 Task: Update saved search with the price reduced in the last 30 days.
Action: Mouse moved to (1032, 154)
Screenshot: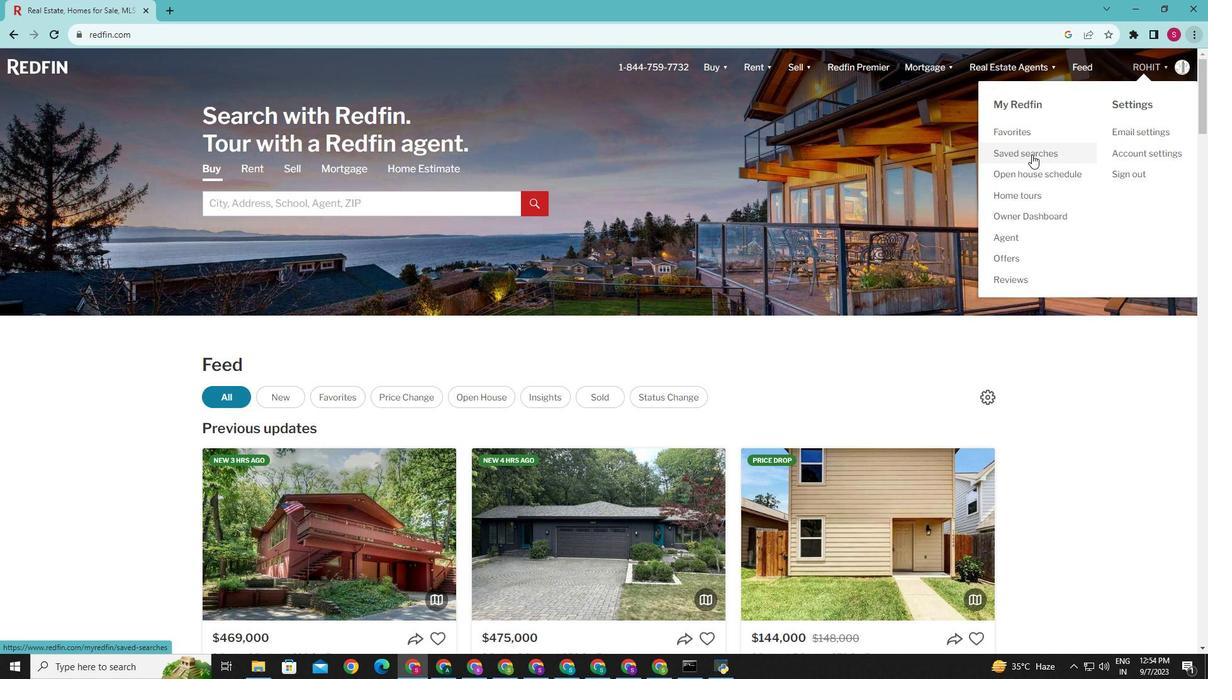 
Action: Mouse pressed left at (1032, 154)
Screenshot: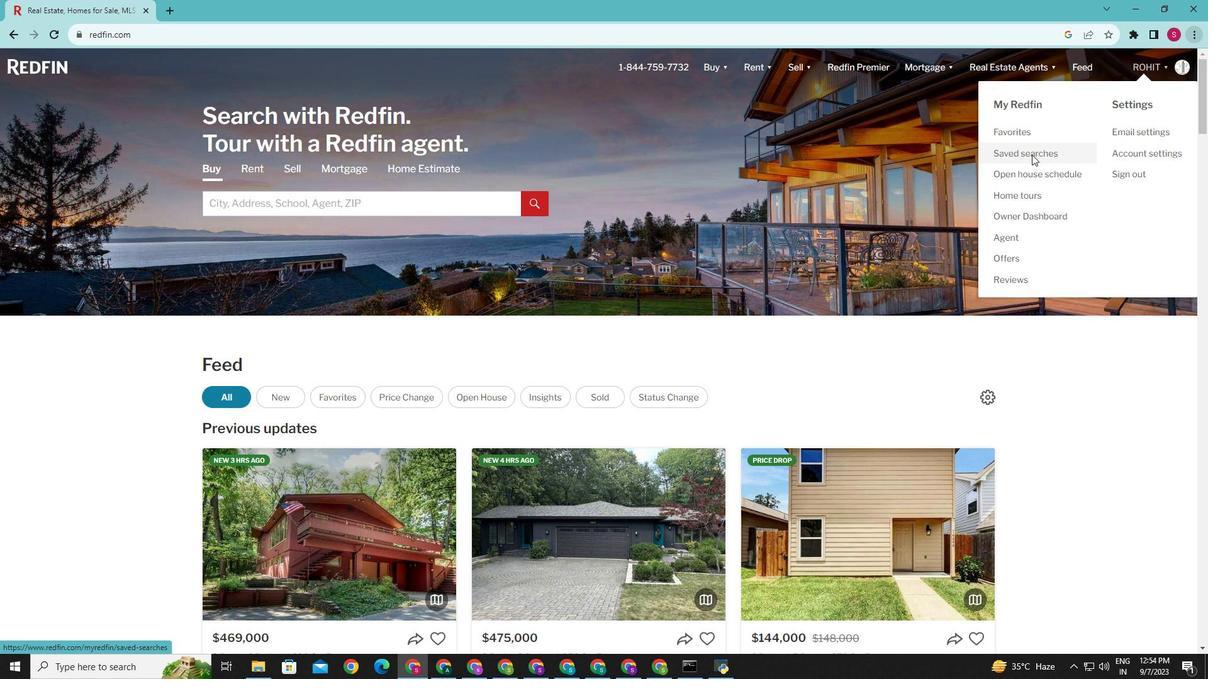 
Action: Mouse moved to (397, 304)
Screenshot: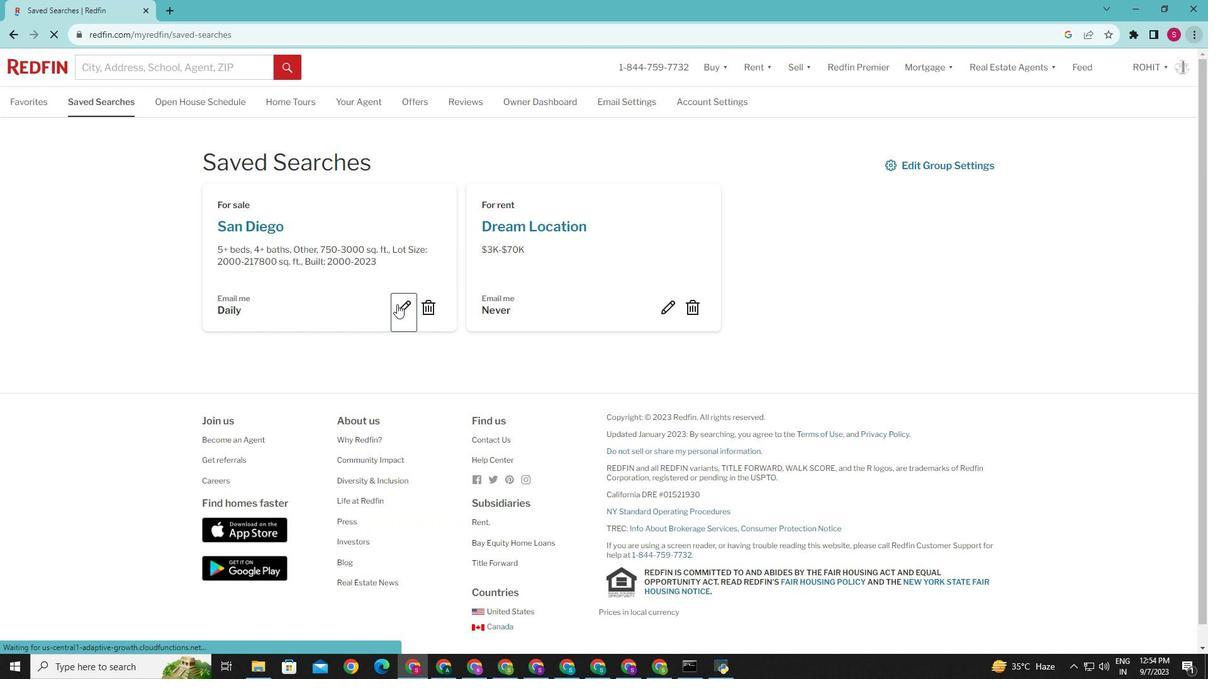 
Action: Mouse pressed left at (397, 304)
Screenshot: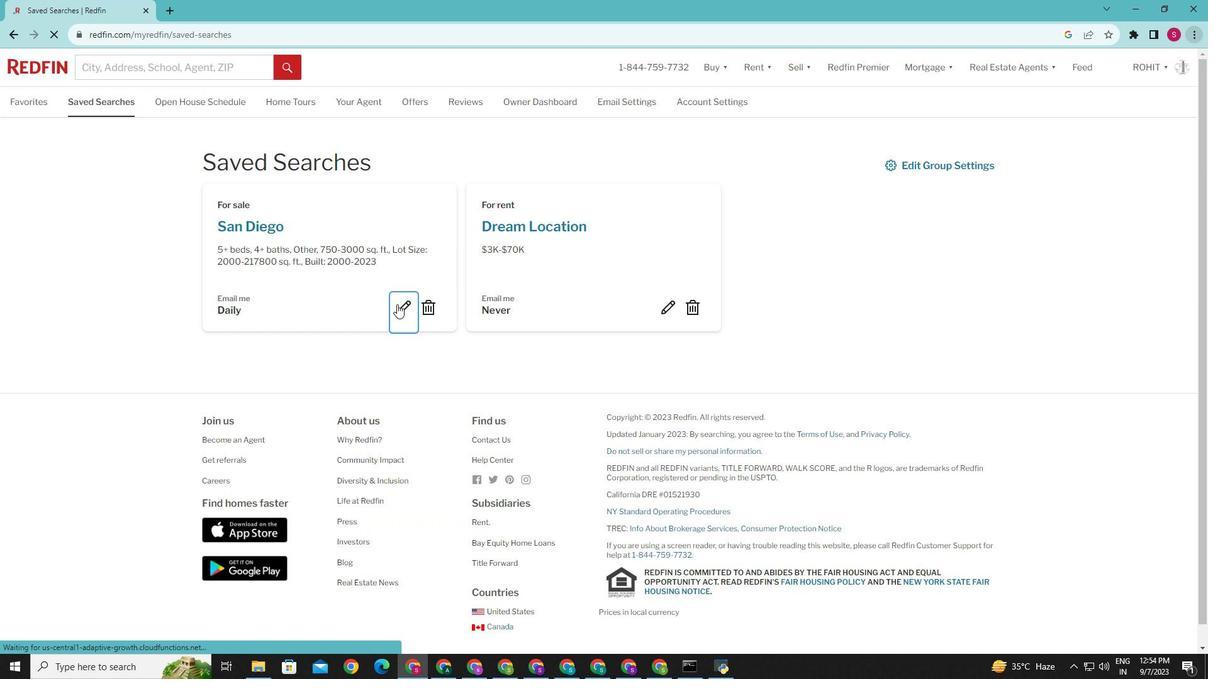 
Action: Mouse pressed left at (397, 304)
Screenshot: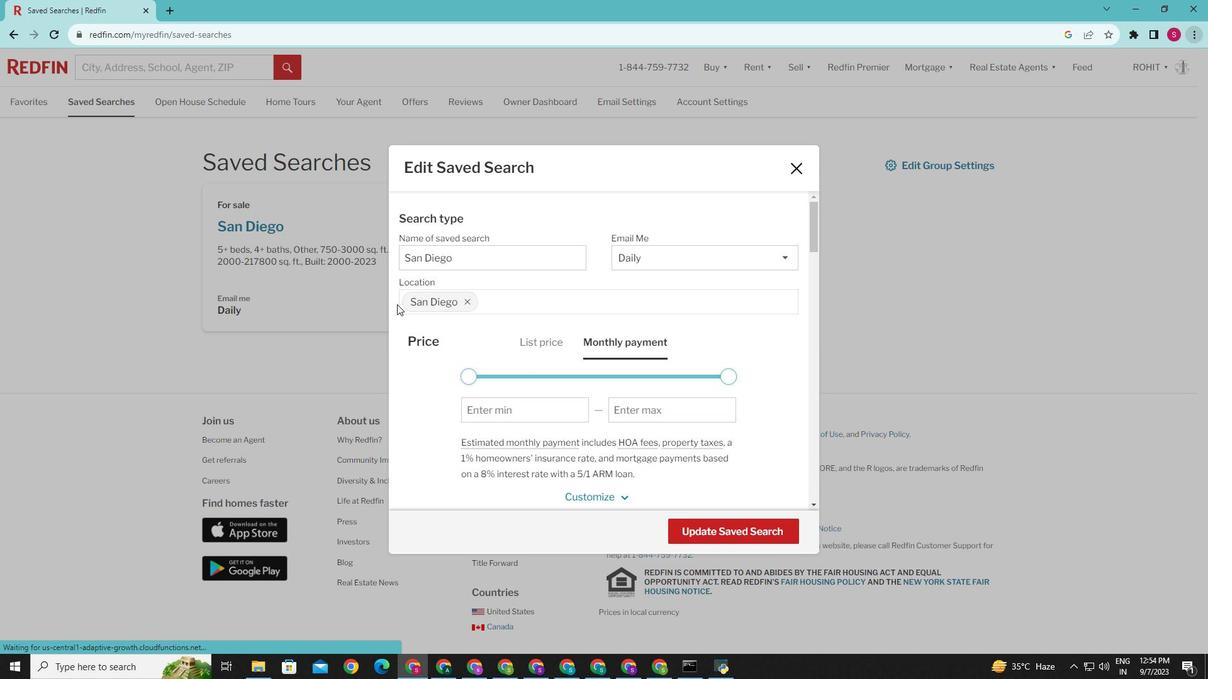 
Action: Mouse moved to (492, 345)
Screenshot: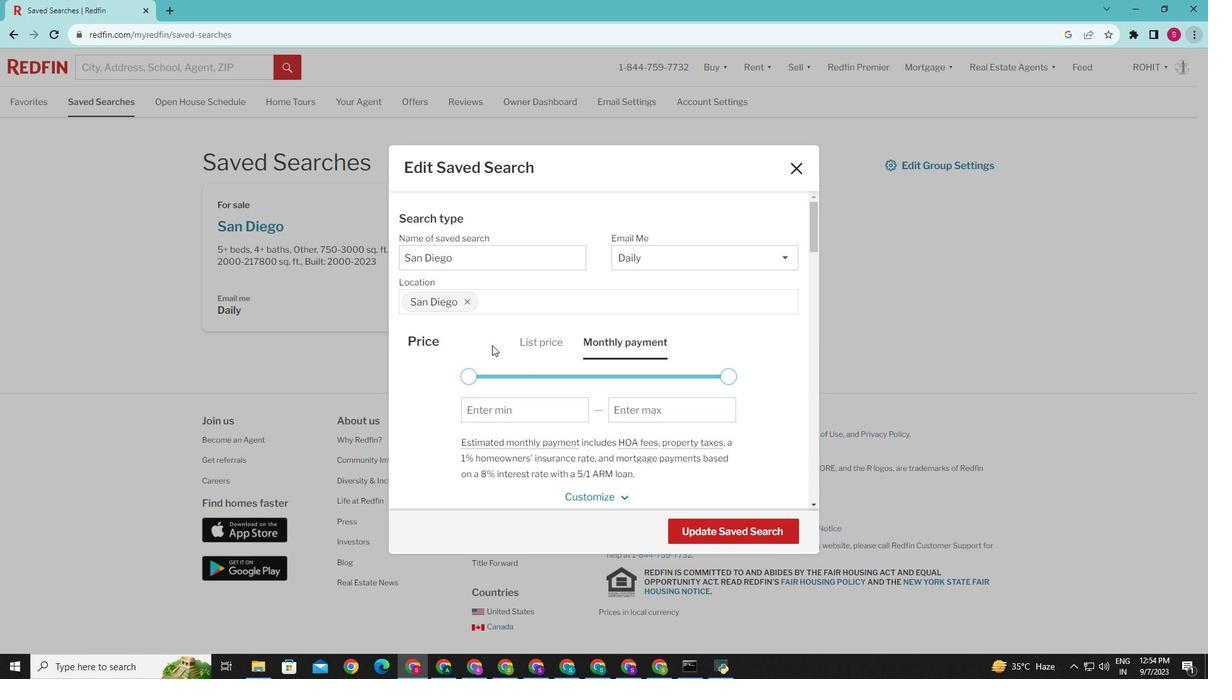 
Action: Mouse scrolled (492, 344) with delta (0, 0)
Screenshot: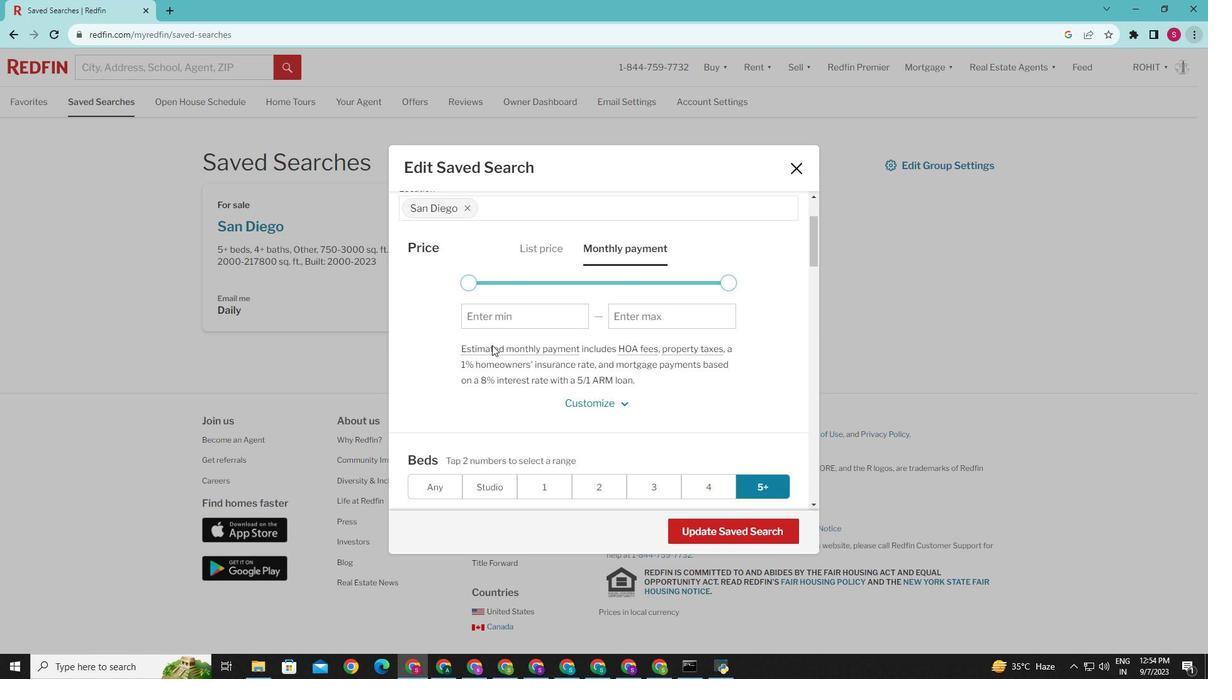 
Action: Mouse scrolled (492, 344) with delta (0, 0)
Screenshot: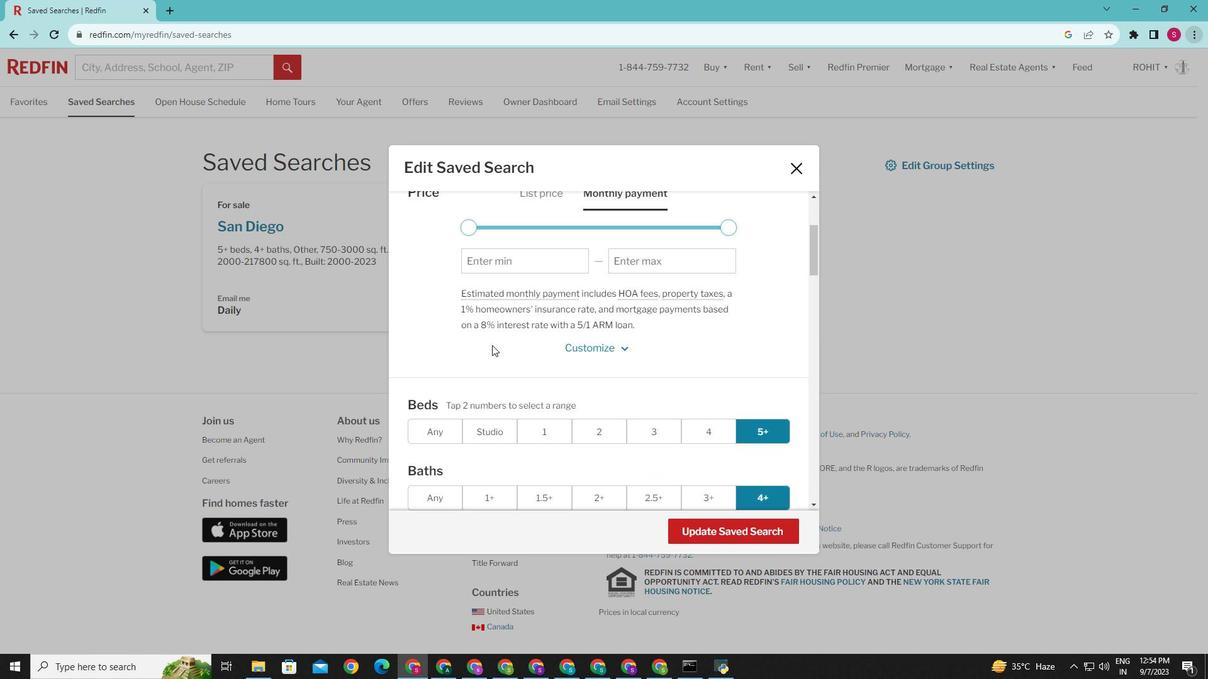 
Action: Mouse scrolled (492, 344) with delta (0, 0)
Screenshot: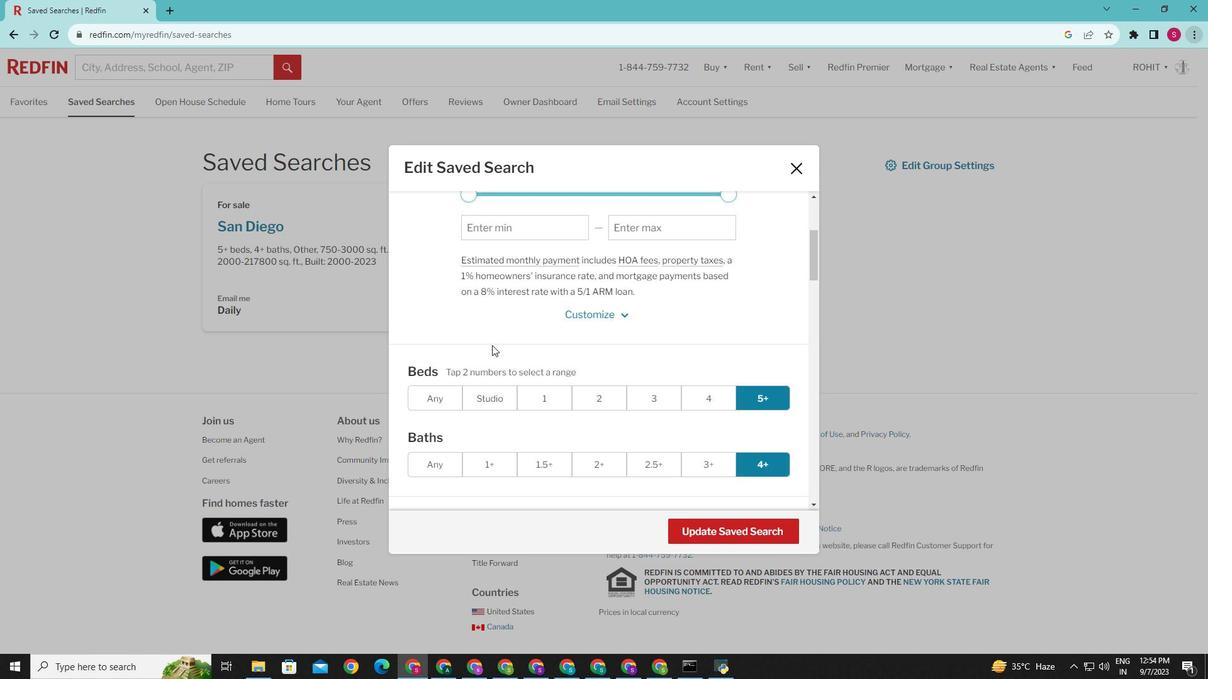 
Action: Mouse scrolled (492, 344) with delta (0, 0)
Screenshot: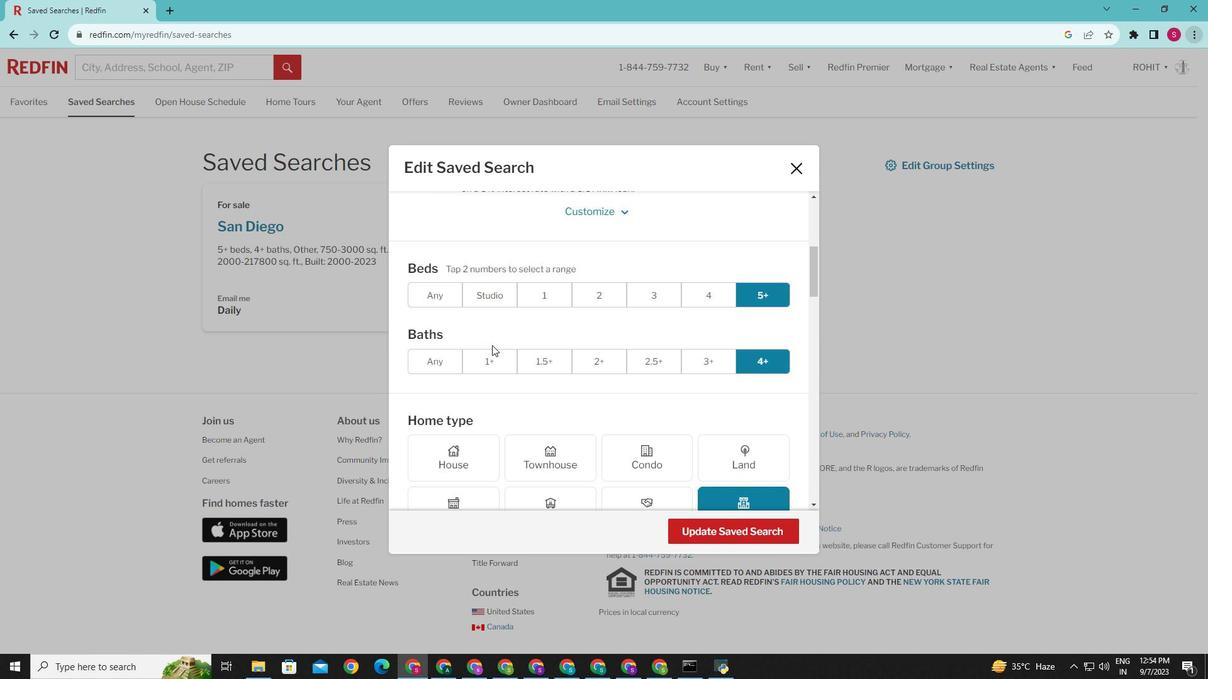 
Action: Mouse scrolled (492, 344) with delta (0, 0)
Screenshot: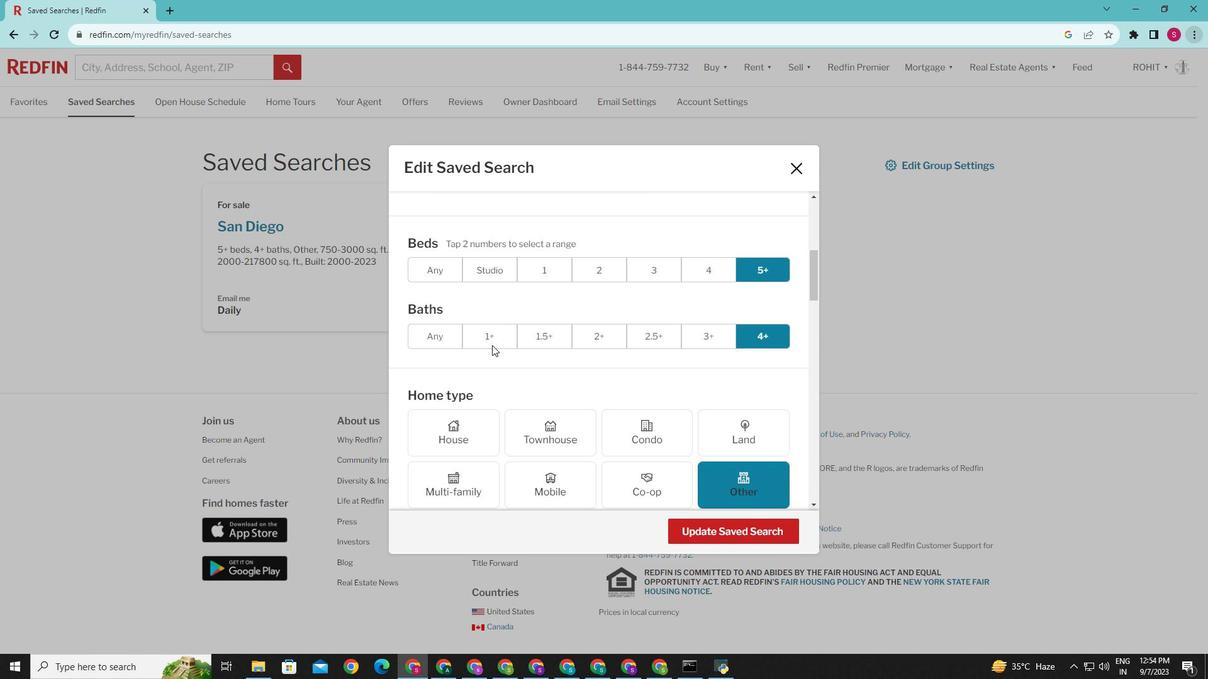 
Action: Mouse scrolled (492, 344) with delta (0, 0)
Screenshot: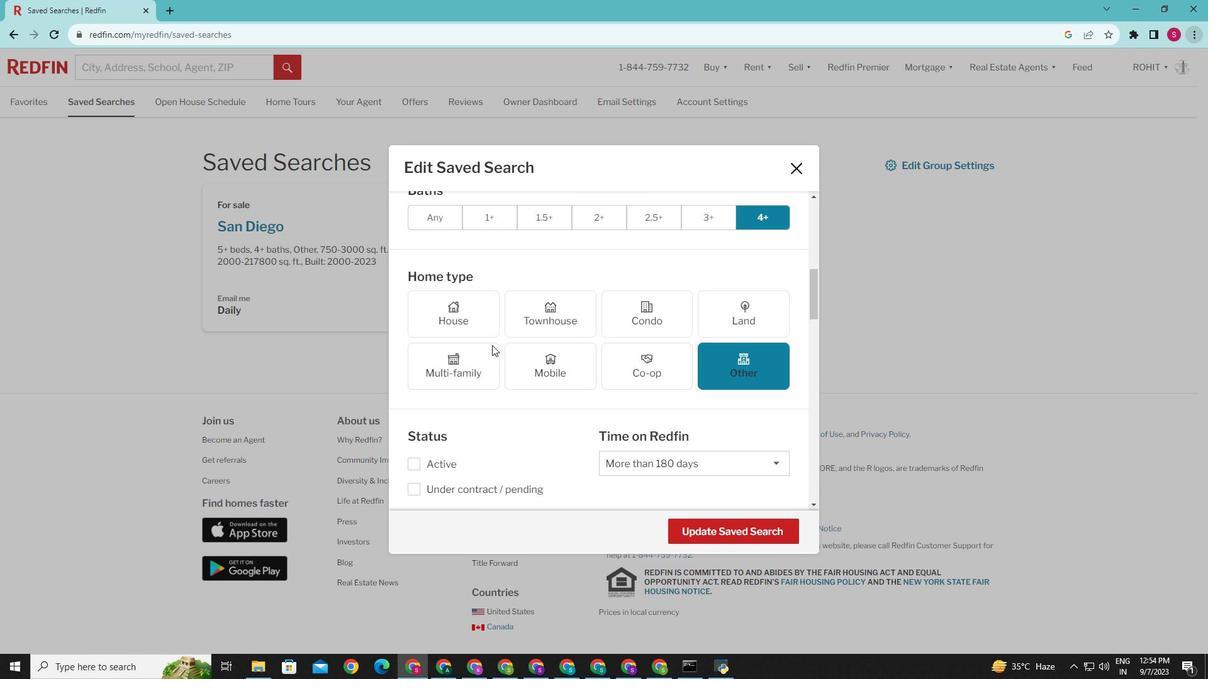 
Action: Mouse scrolled (492, 344) with delta (0, 0)
Screenshot: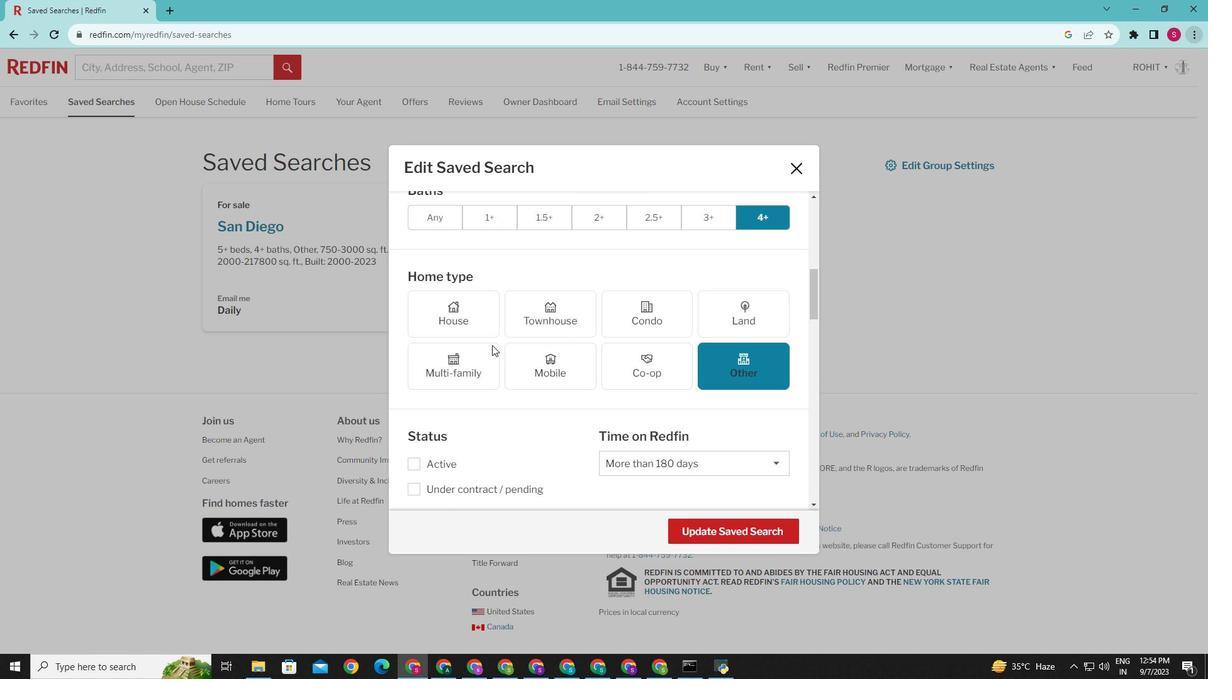 
Action: Mouse scrolled (492, 344) with delta (0, 0)
Screenshot: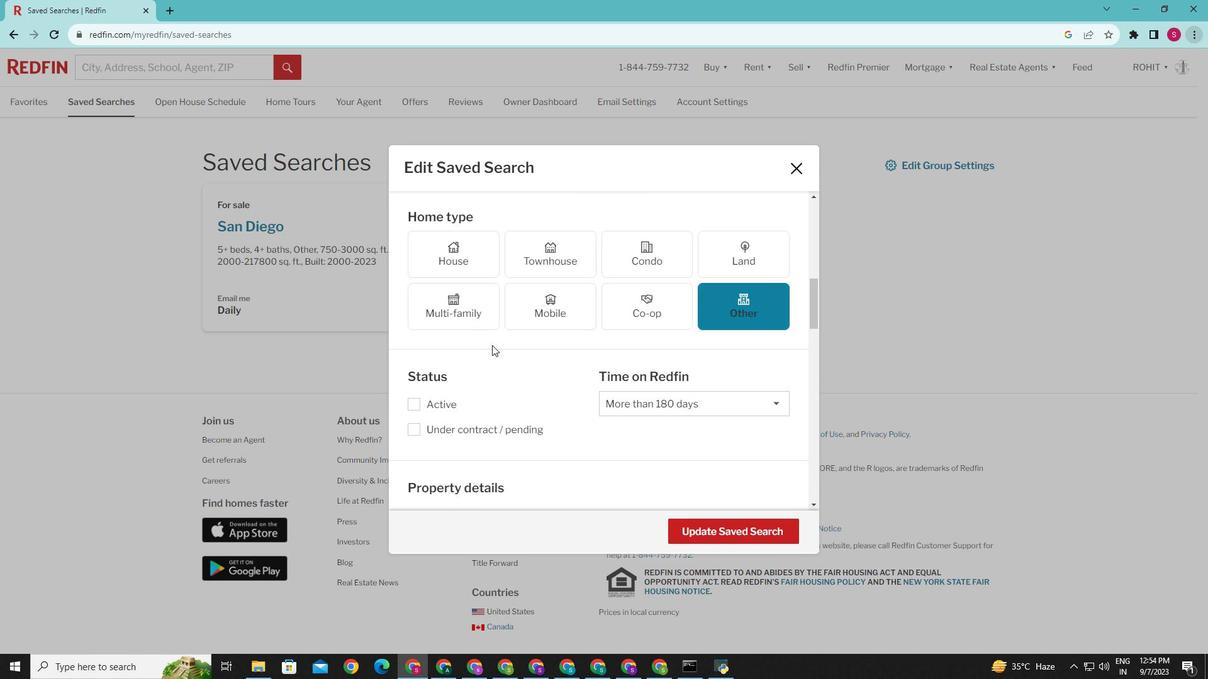 
Action: Mouse moved to (494, 345)
Screenshot: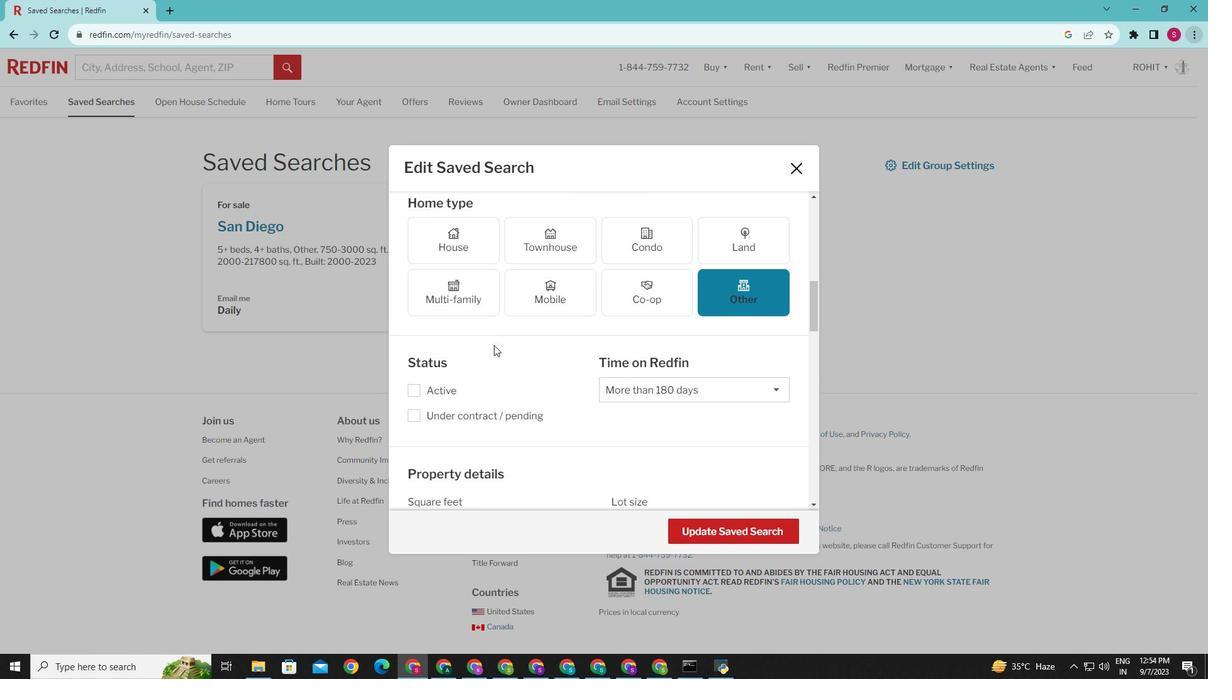 
Action: Mouse scrolled (494, 344) with delta (0, 0)
Screenshot: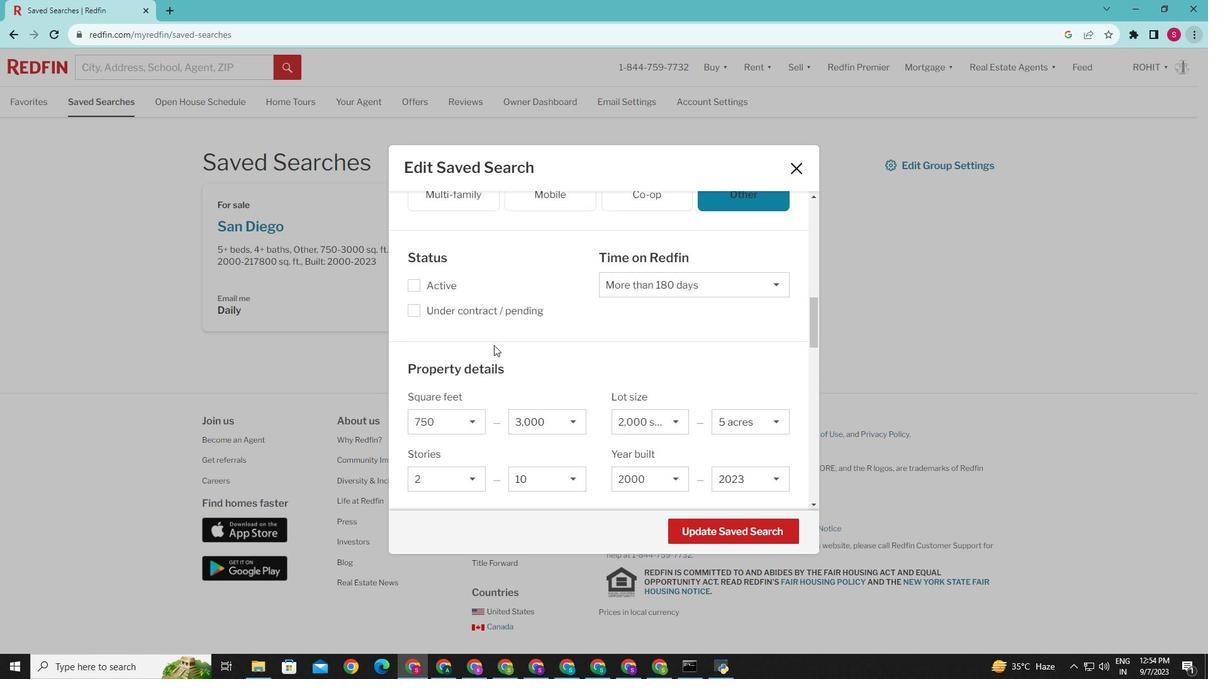 
Action: Mouse scrolled (494, 344) with delta (0, 0)
Screenshot: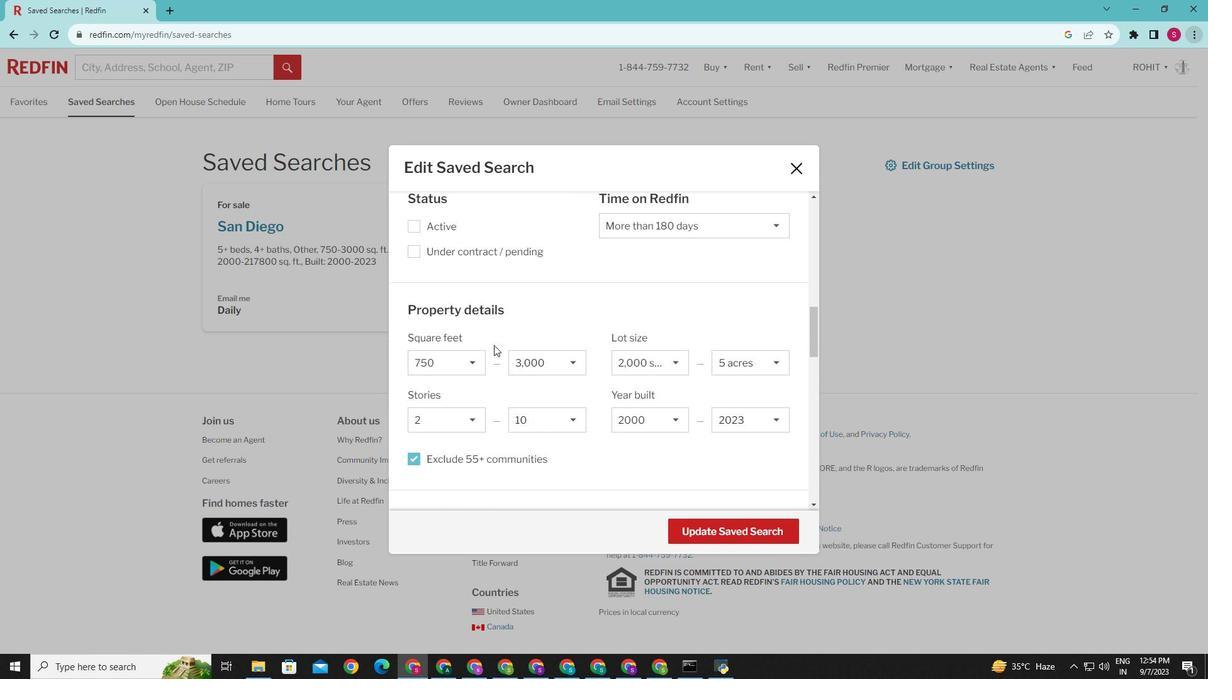 
Action: Mouse scrolled (494, 344) with delta (0, 0)
Screenshot: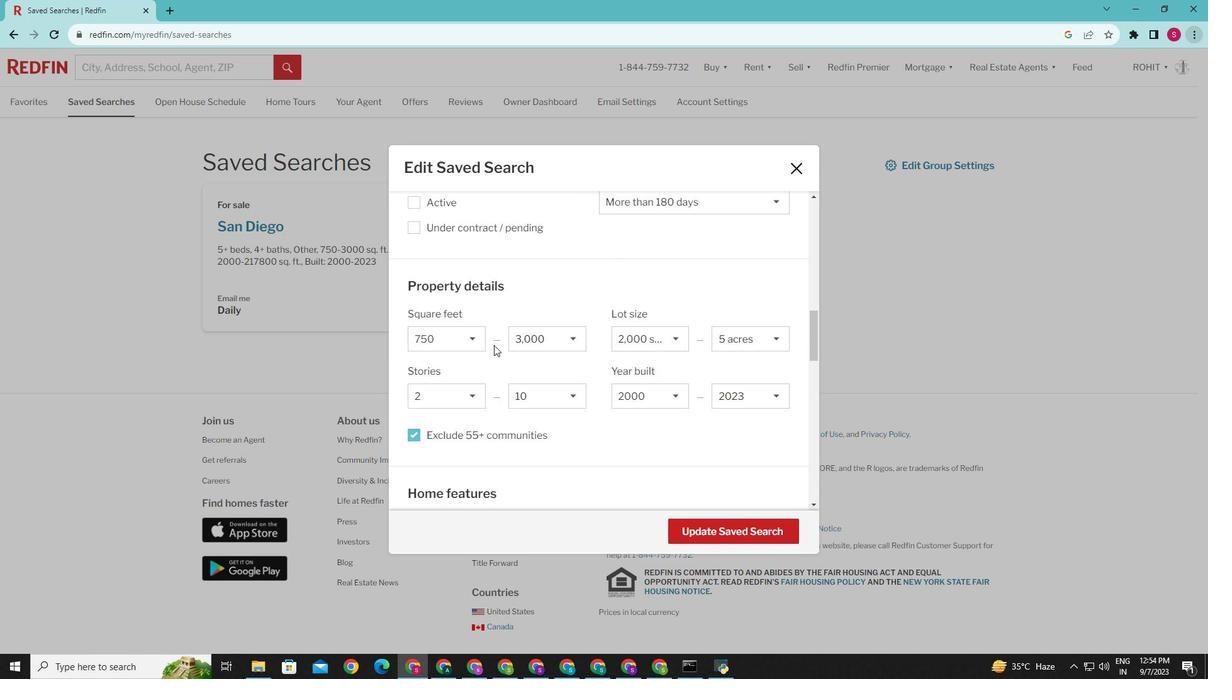
Action: Mouse moved to (490, 343)
Screenshot: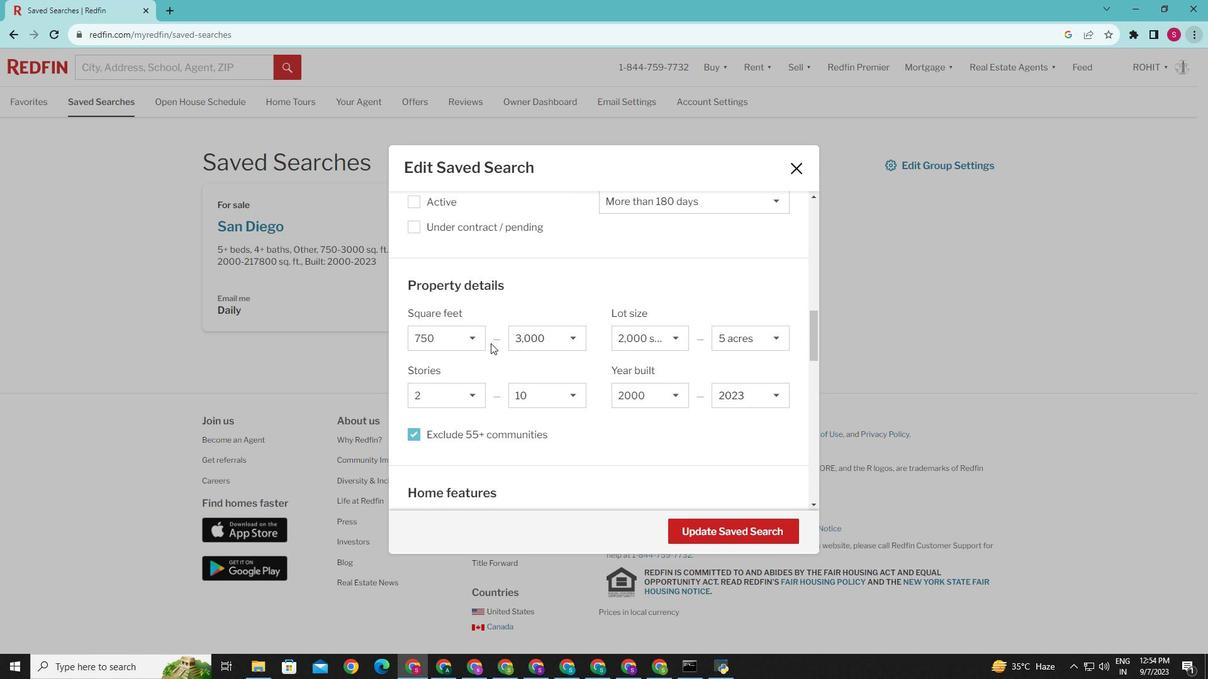 
Action: Mouse scrolled (490, 343) with delta (0, 0)
Screenshot: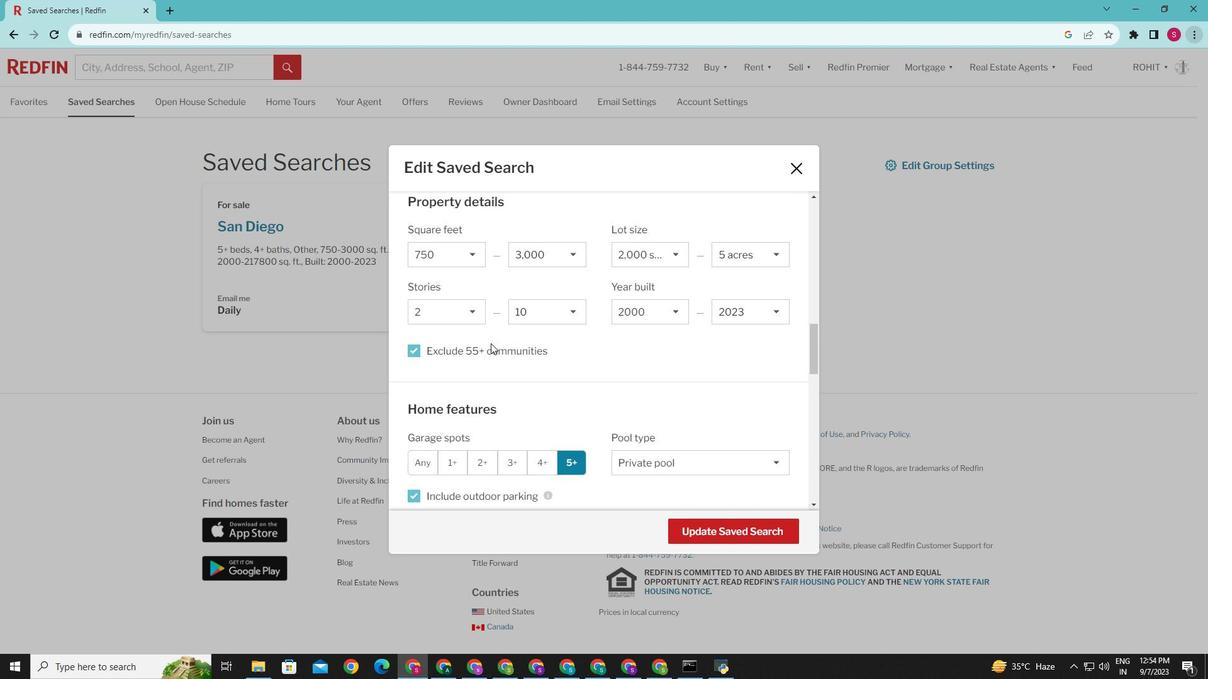 
Action: Mouse scrolled (490, 343) with delta (0, 0)
Screenshot: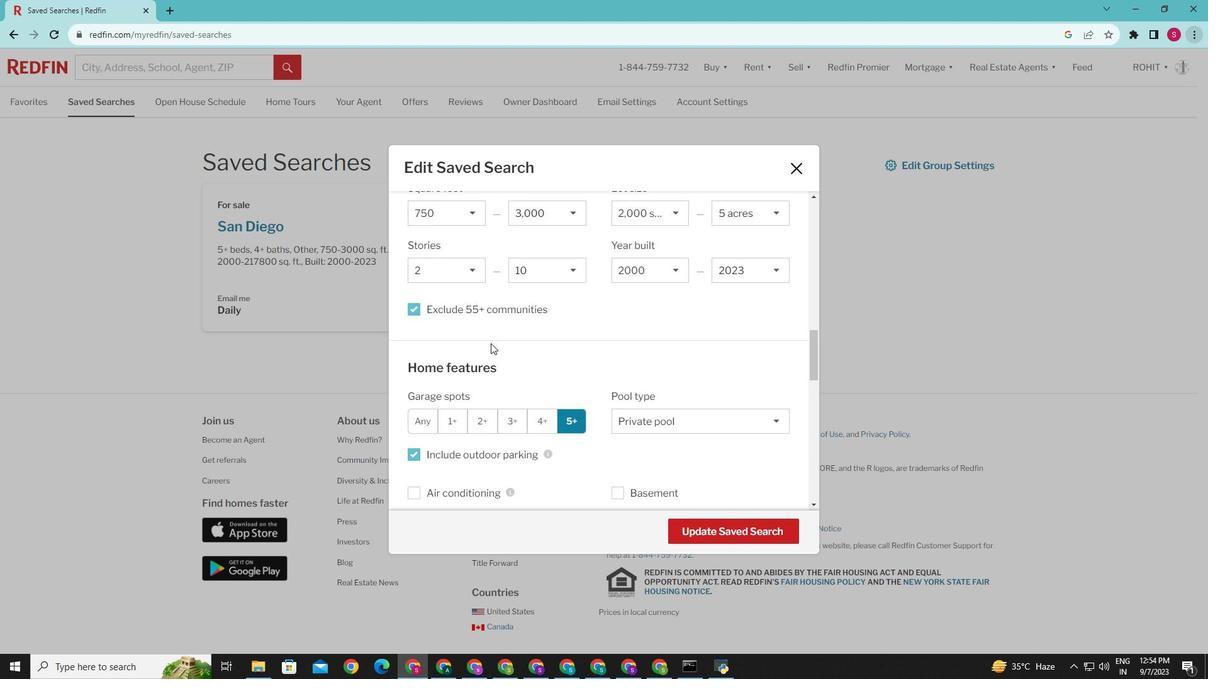 
Action: Mouse scrolled (490, 343) with delta (0, 0)
Screenshot: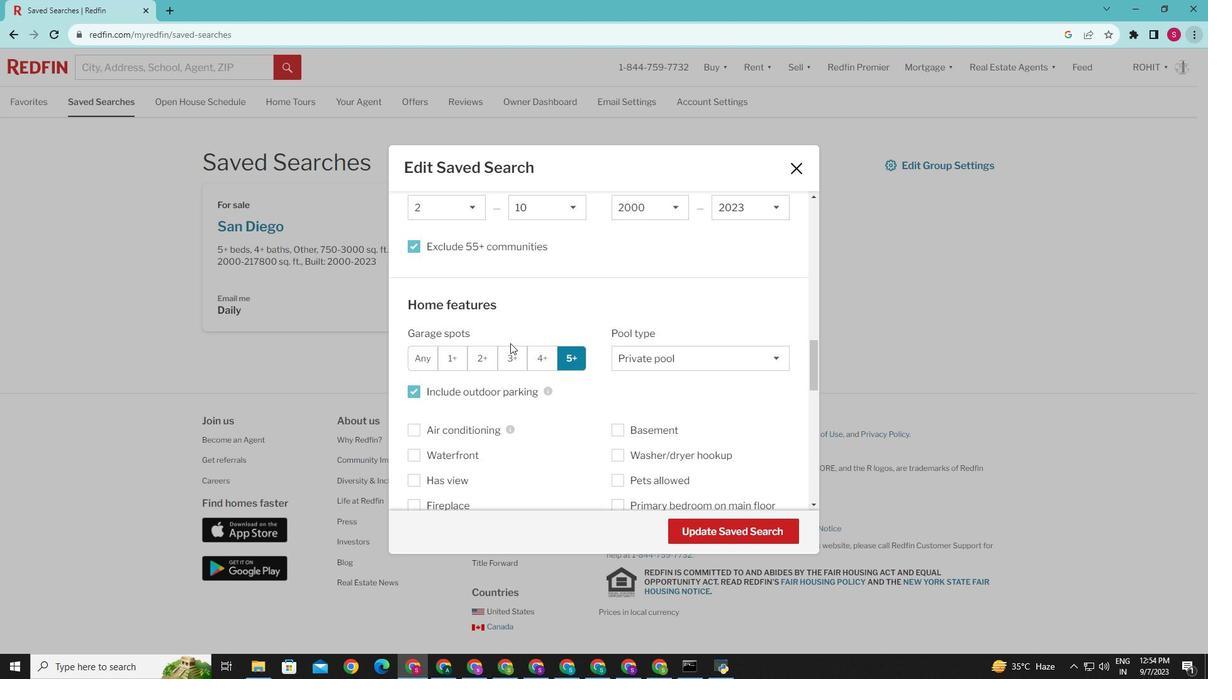 
Action: Mouse moved to (643, 374)
Screenshot: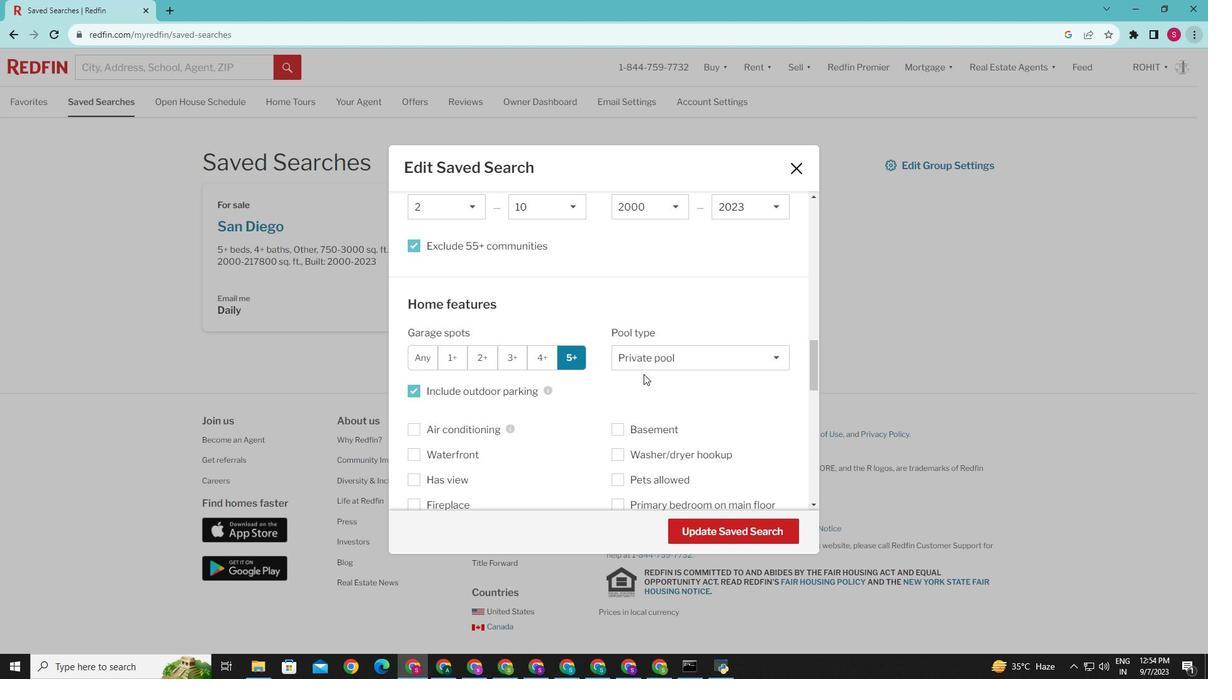 
Action: Mouse scrolled (643, 373) with delta (0, 0)
Screenshot: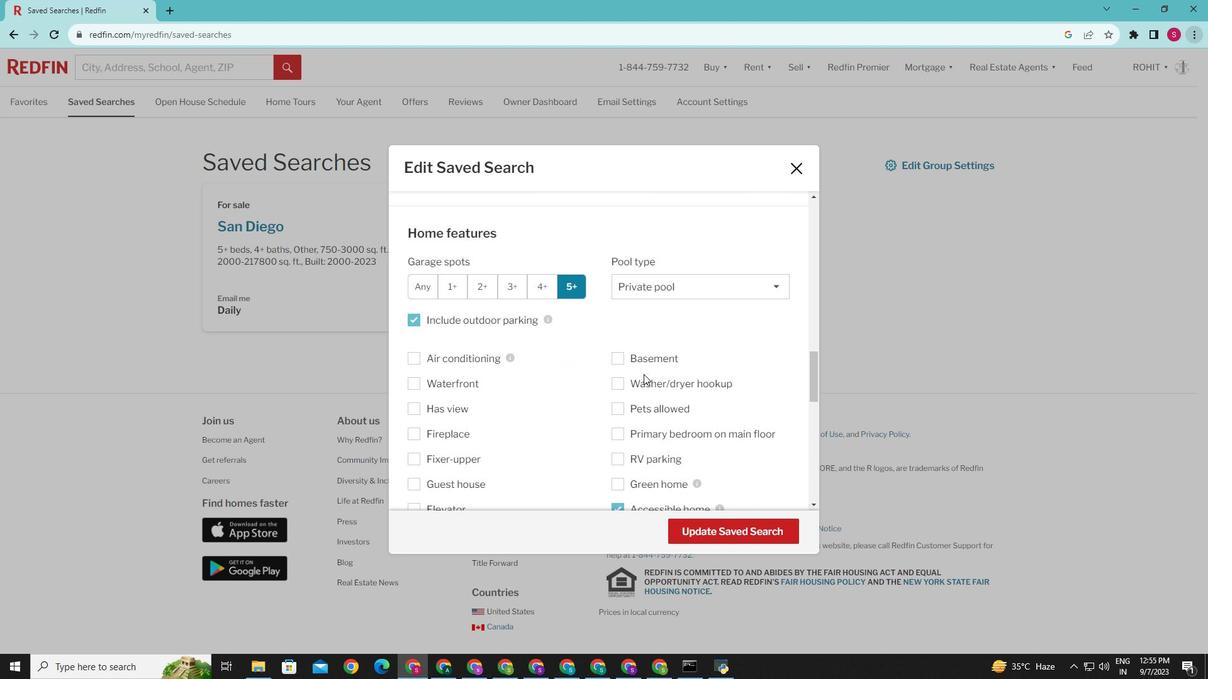 
Action: Mouse scrolled (643, 373) with delta (0, 0)
Screenshot: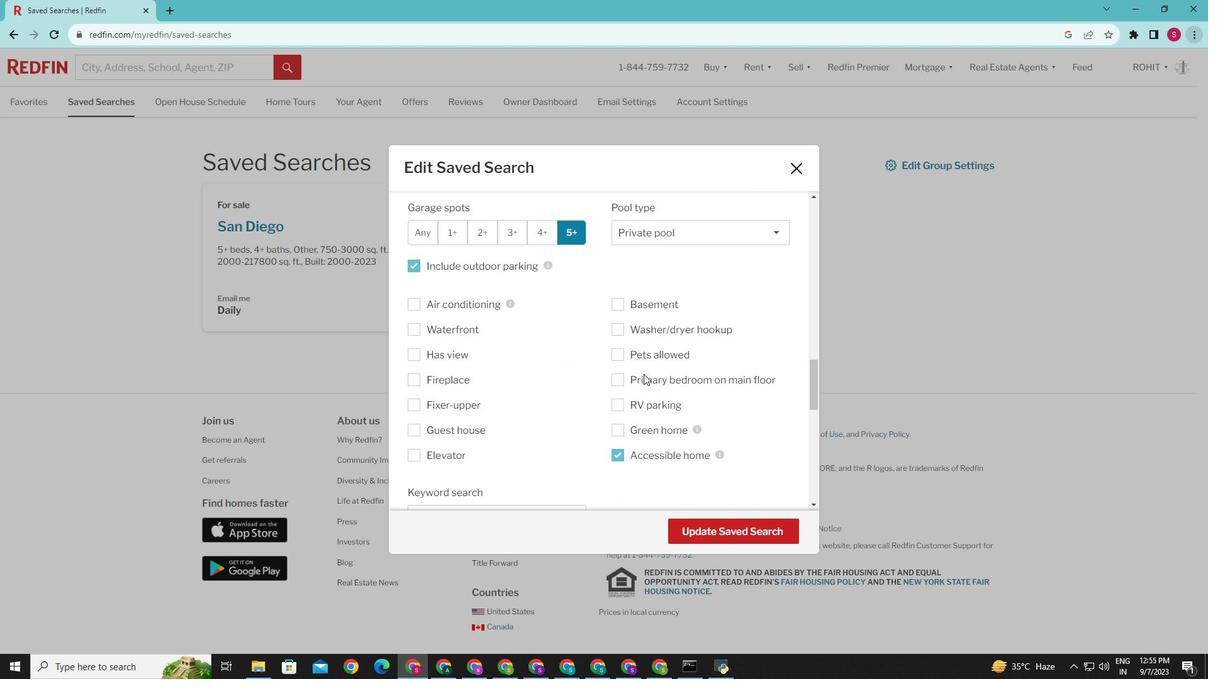 
Action: Mouse scrolled (643, 373) with delta (0, 0)
Screenshot: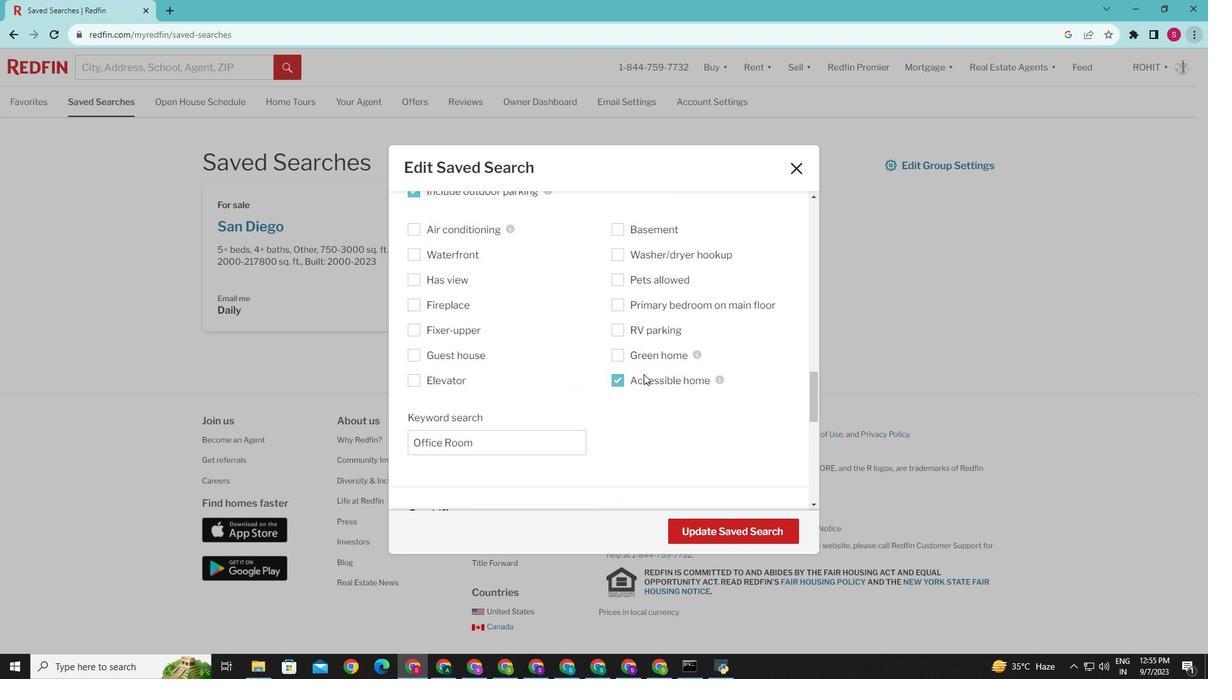 
Action: Mouse scrolled (643, 373) with delta (0, 0)
Screenshot: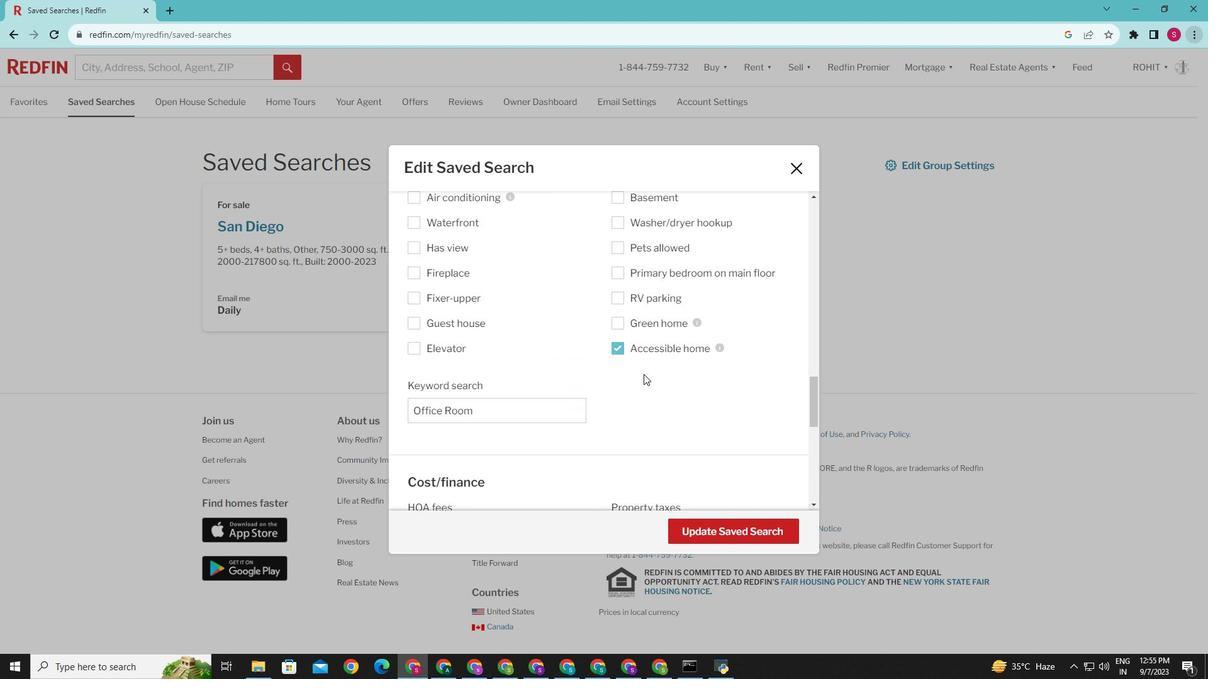 
Action: Mouse scrolled (643, 373) with delta (0, 0)
Screenshot: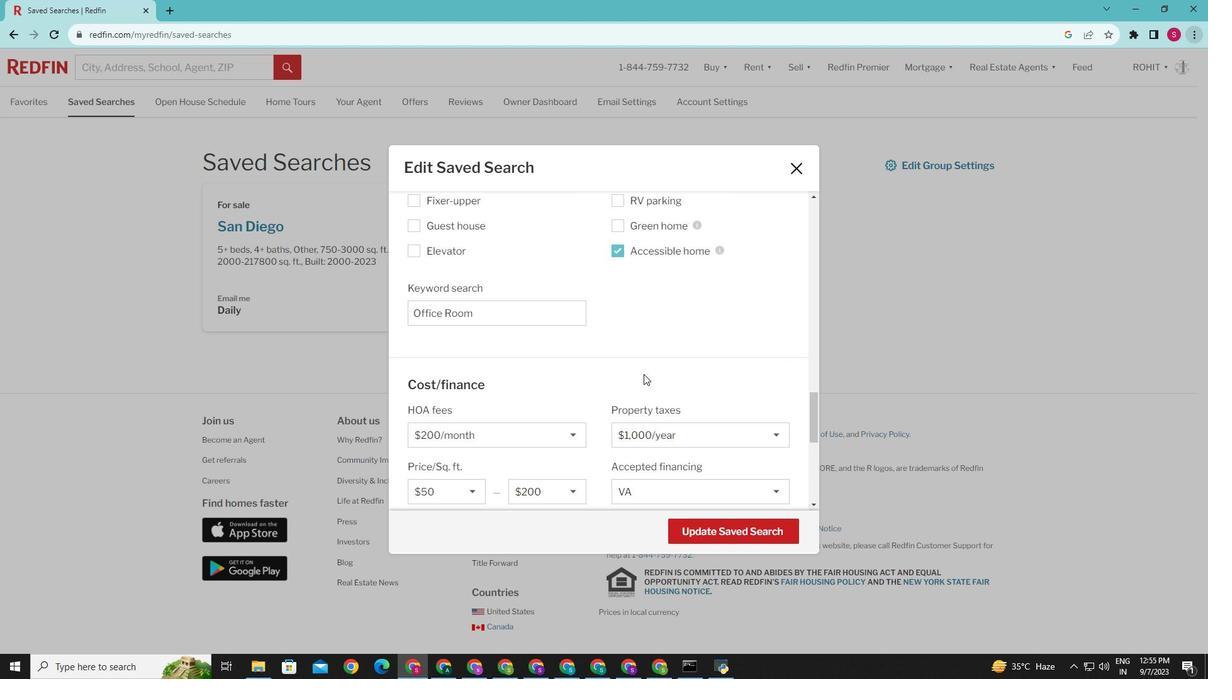 
Action: Mouse scrolled (643, 373) with delta (0, 0)
Screenshot: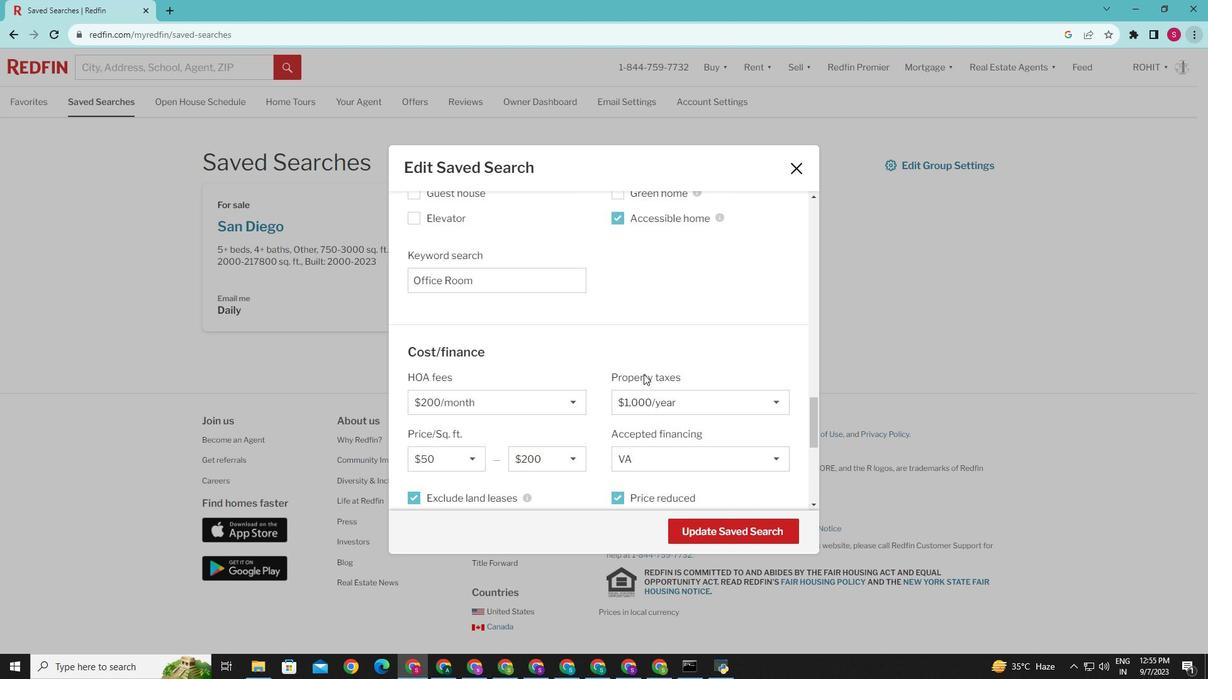 
Action: Mouse scrolled (643, 373) with delta (0, 0)
Screenshot: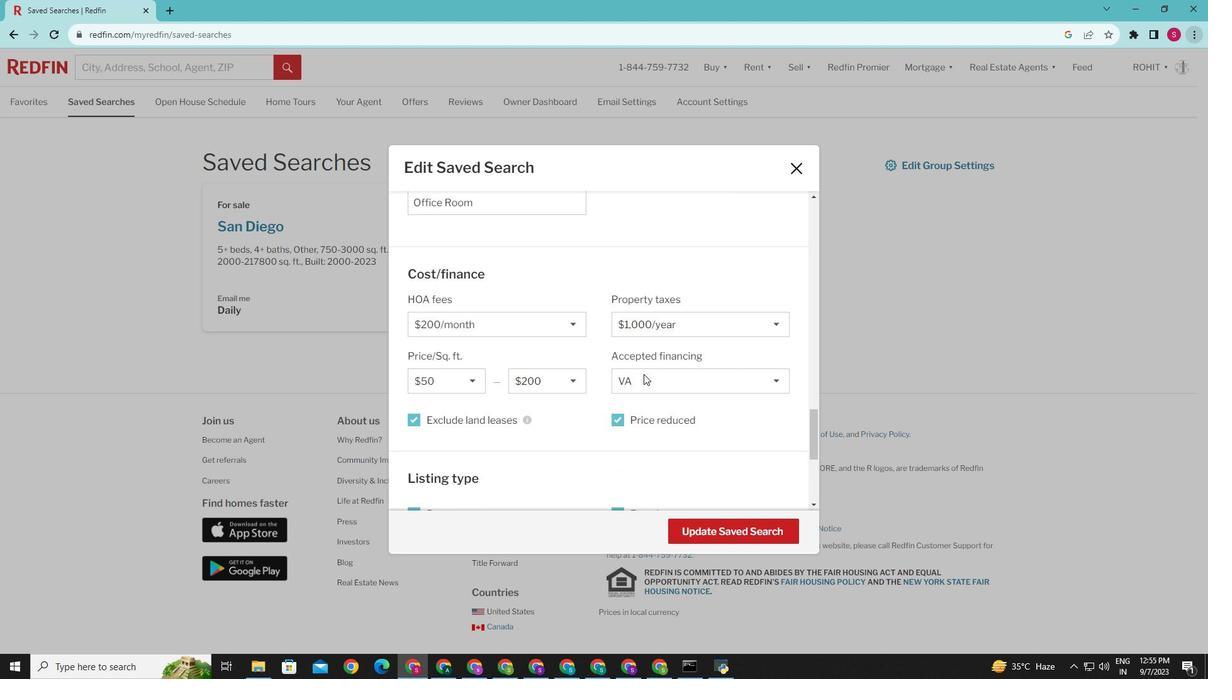 
Action: Mouse scrolled (643, 373) with delta (0, 0)
Screenshot: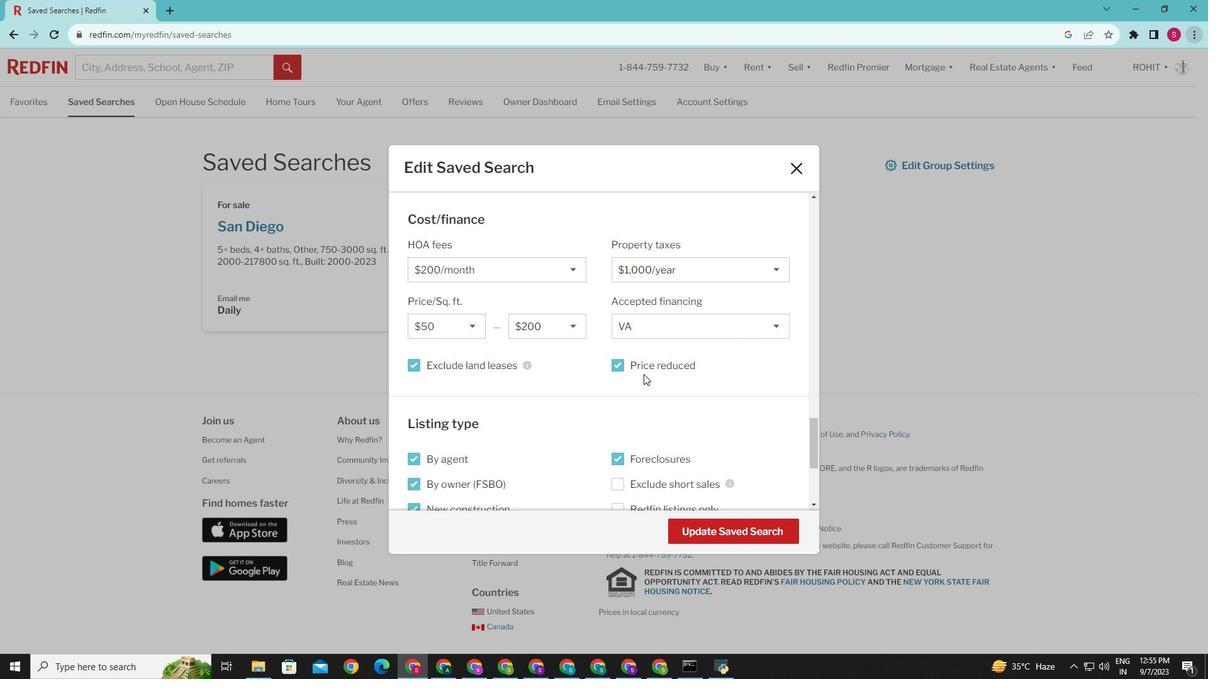 
Action: Mouse moved to (620, 361)
Screenshot: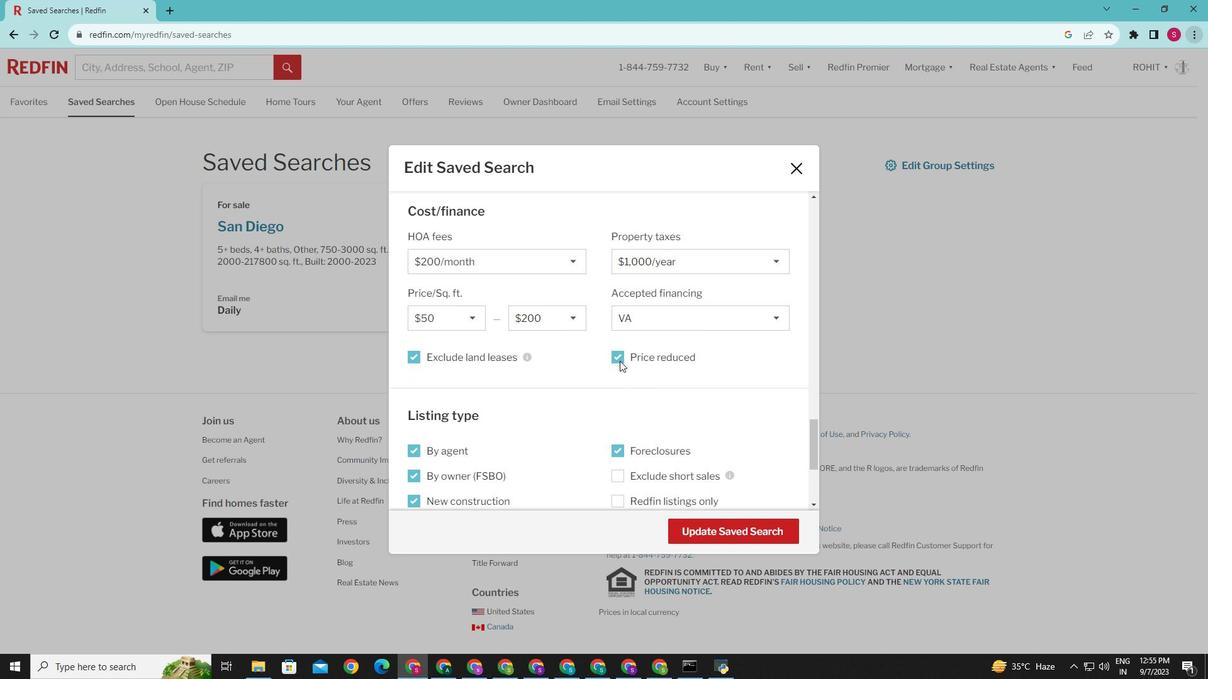 
Action: Mouse pressed left at (620, 361)
Screenshot: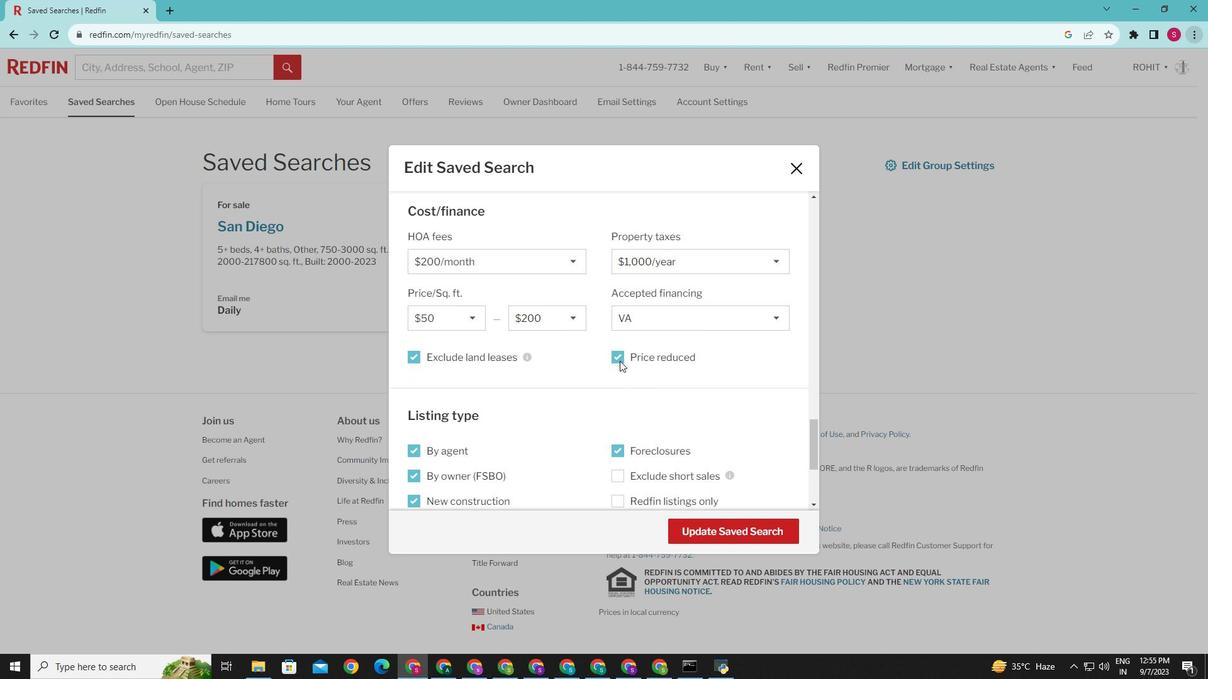 
Action: Mouse moved to (620, 360)
Screenshot: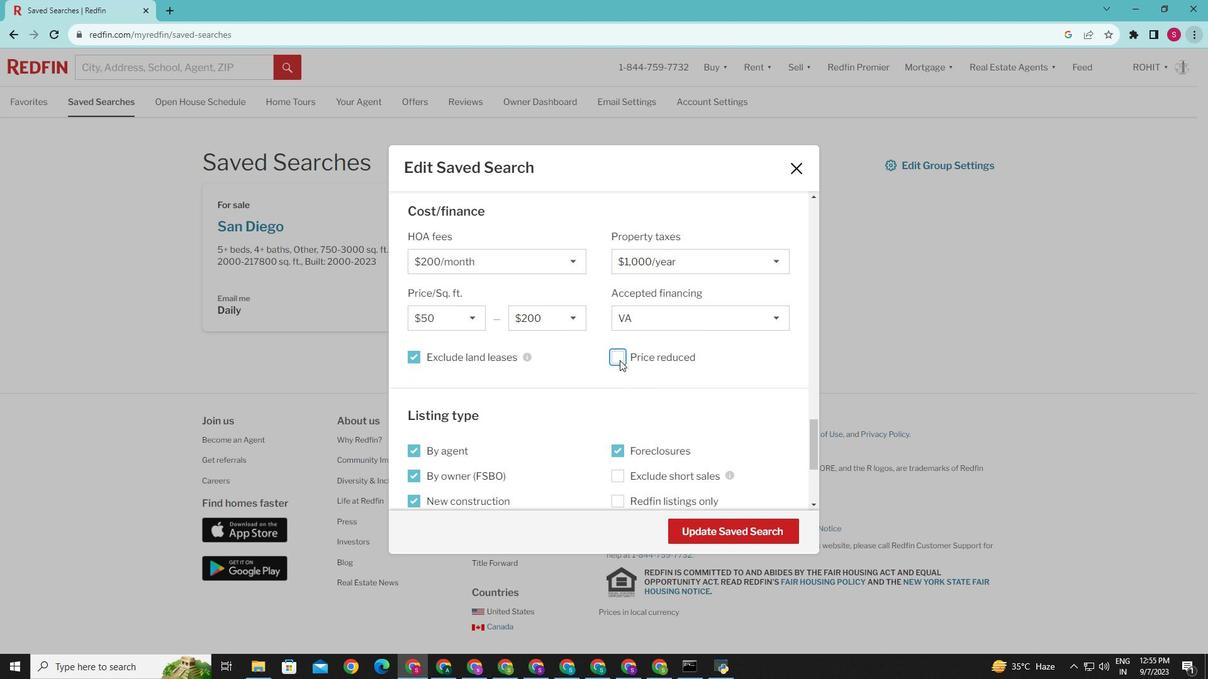 
Action: Mouse pressed left at (620, 360)
Screenshot: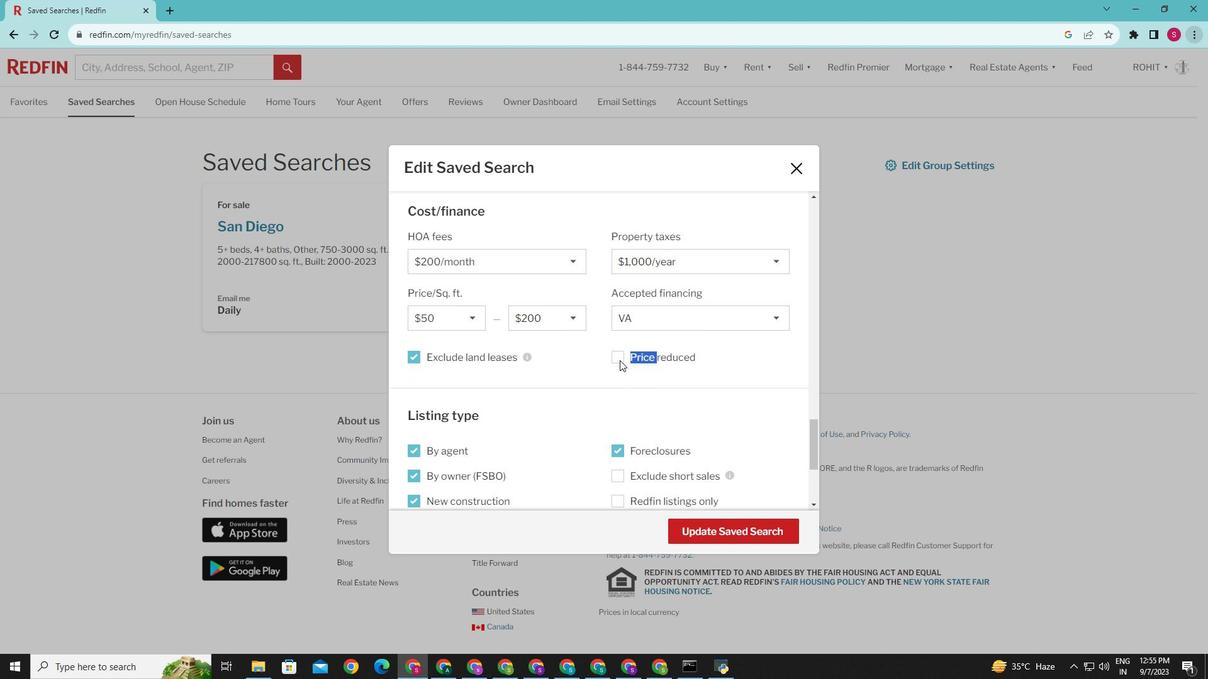 
Action: Mouse moved to (631, 377)
Screenshot: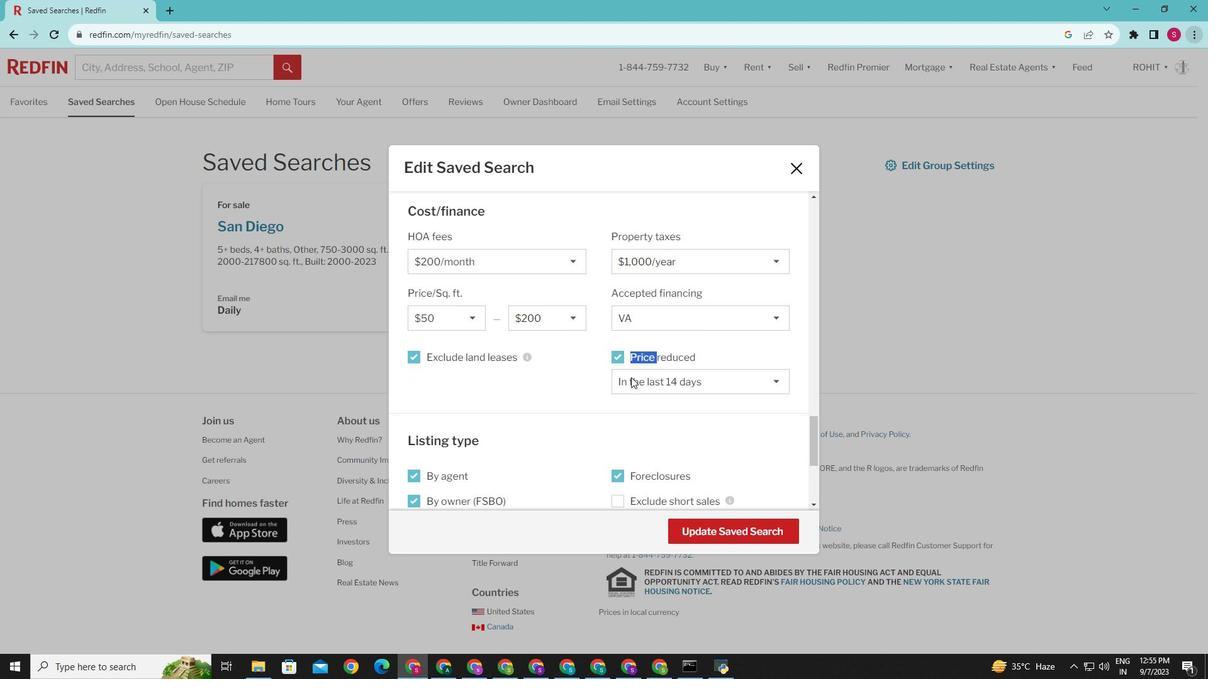 
Action: Mouse pressed left at (631, 377)
Screenshot: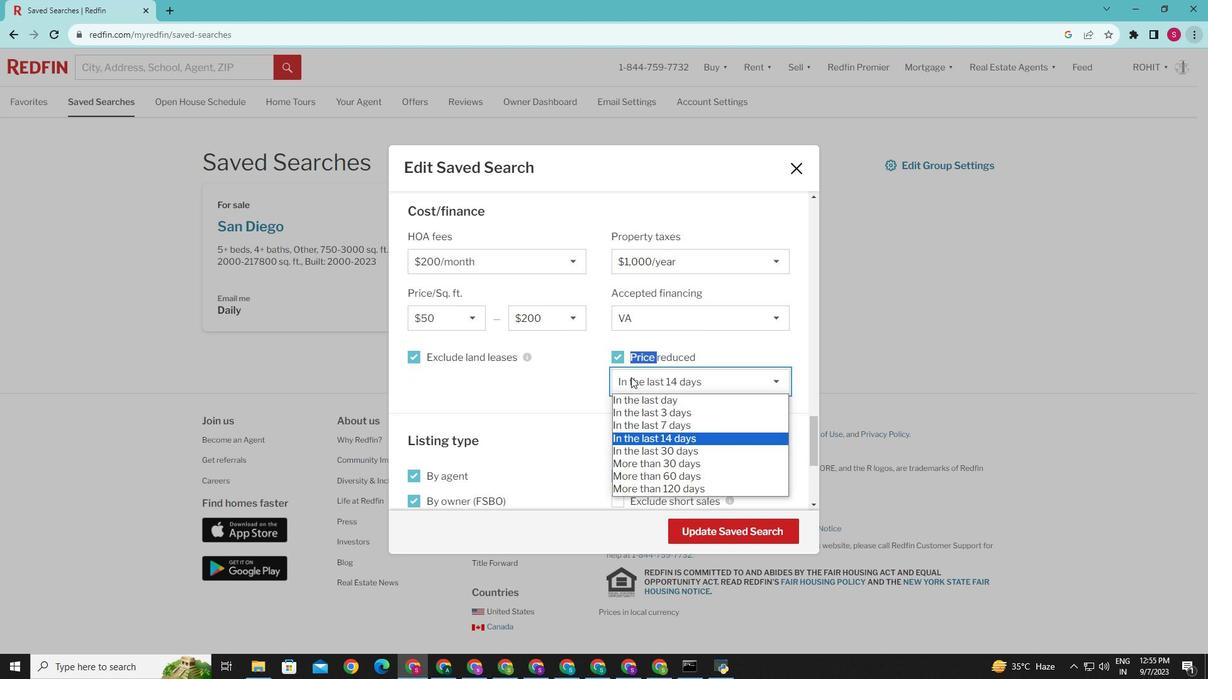 
Action: Mouse moved to (640, 447)
Screenshot: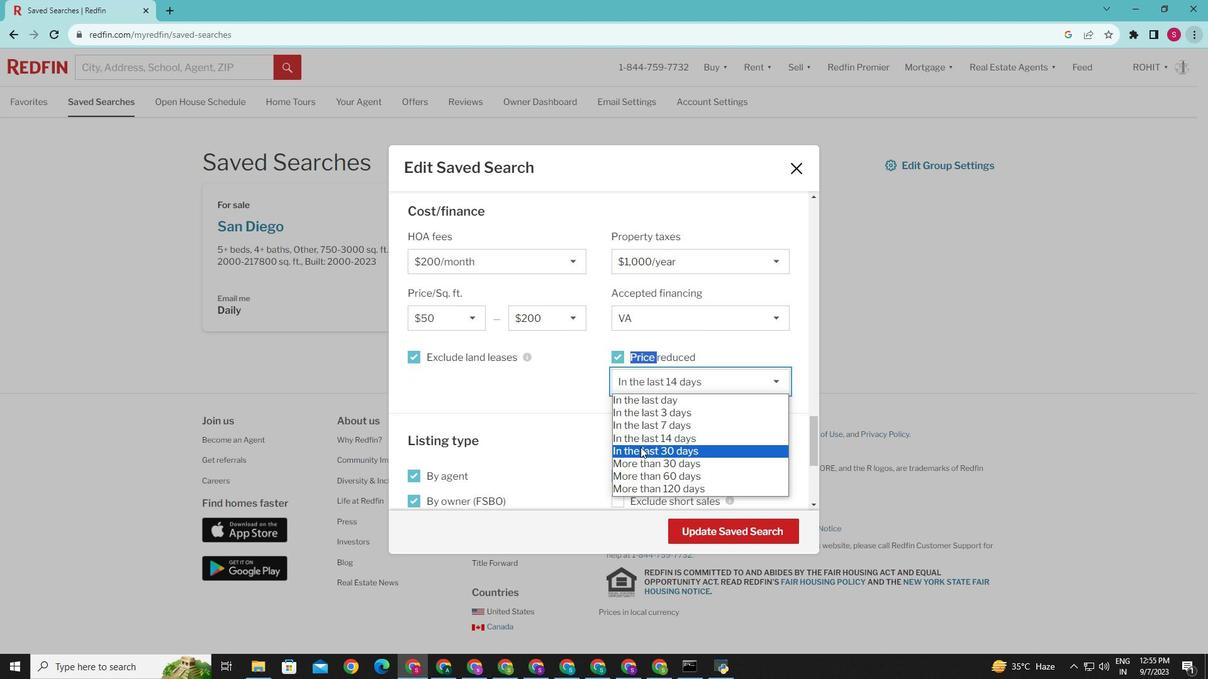 
Action: Mouse pressed left at (640, 447)
Screenshot: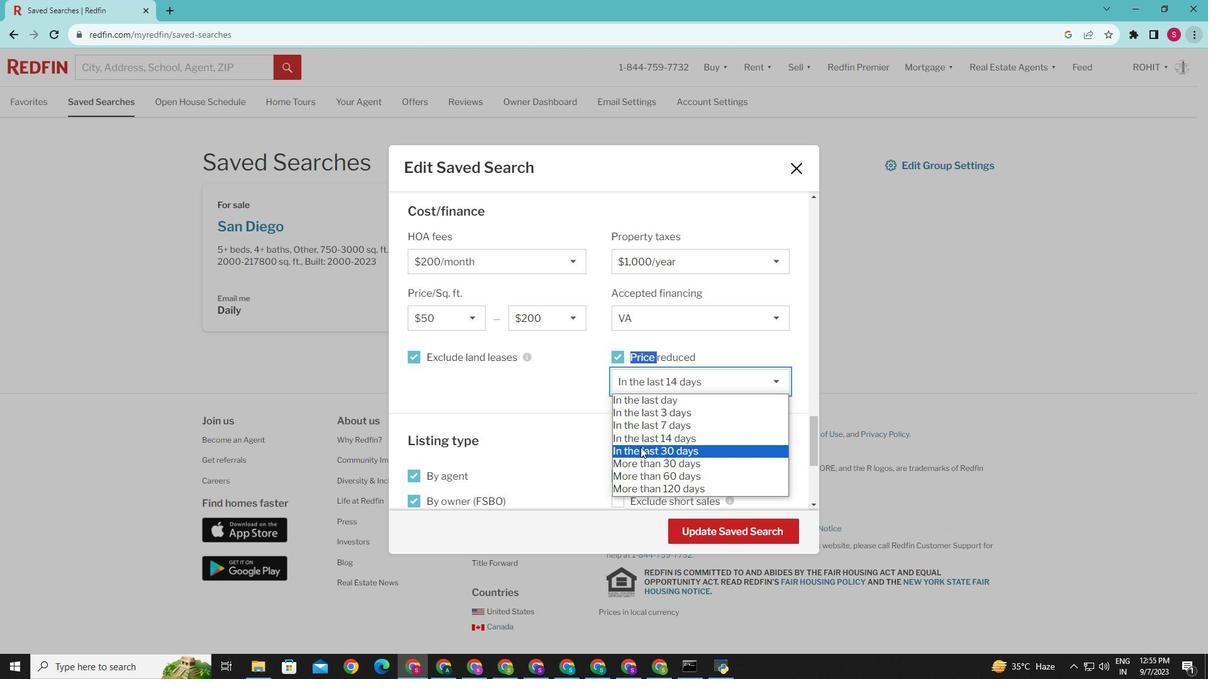 
Action: Mouse moved to (704, 529)
Screenshot: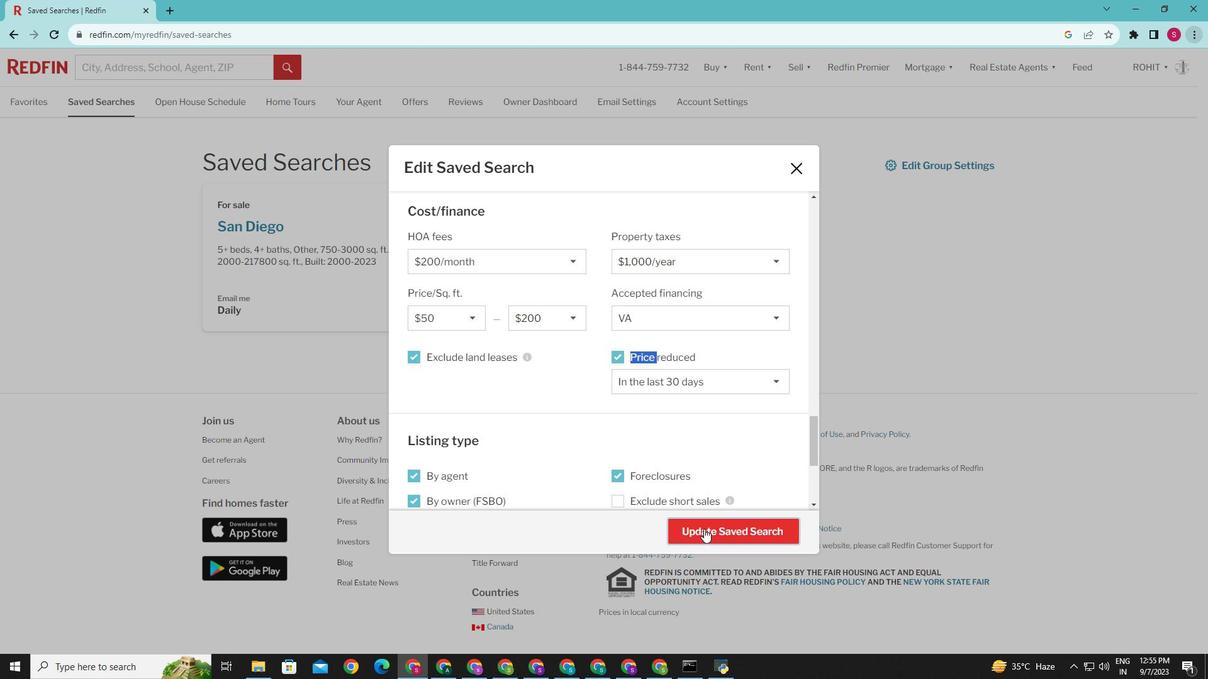 
Action: Mouse pressed left at (704, 529)
Screenshot: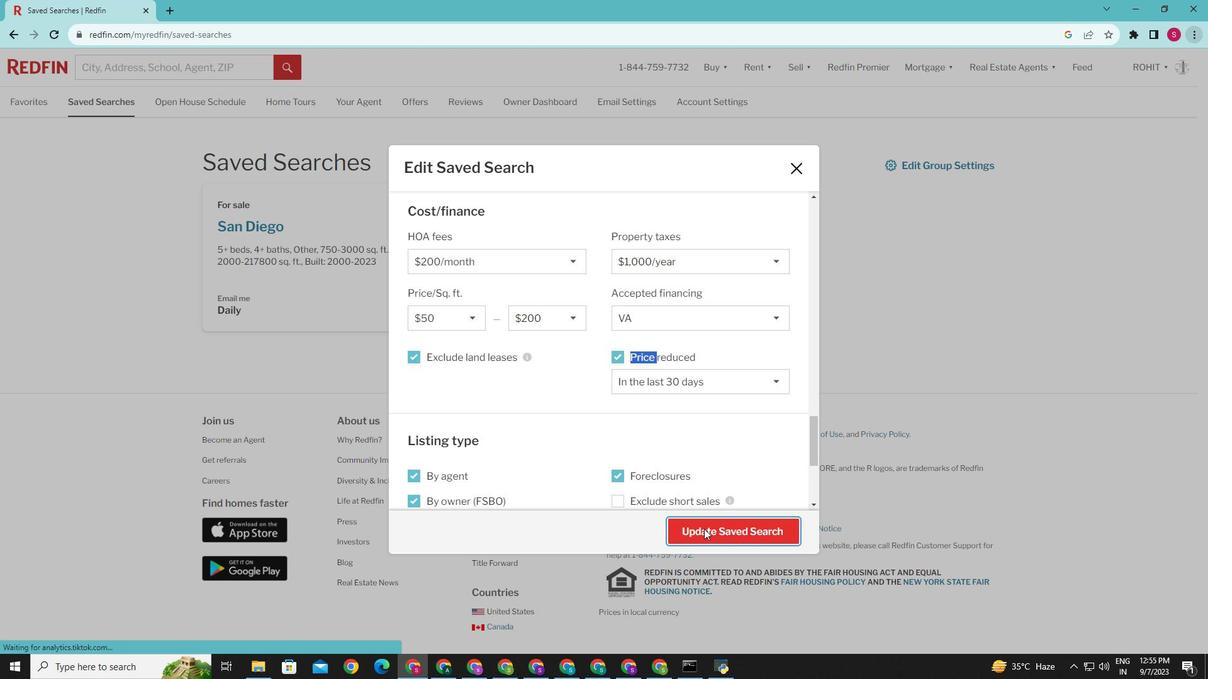 
Action: Mouse moved to (789, 375)
Screenshot: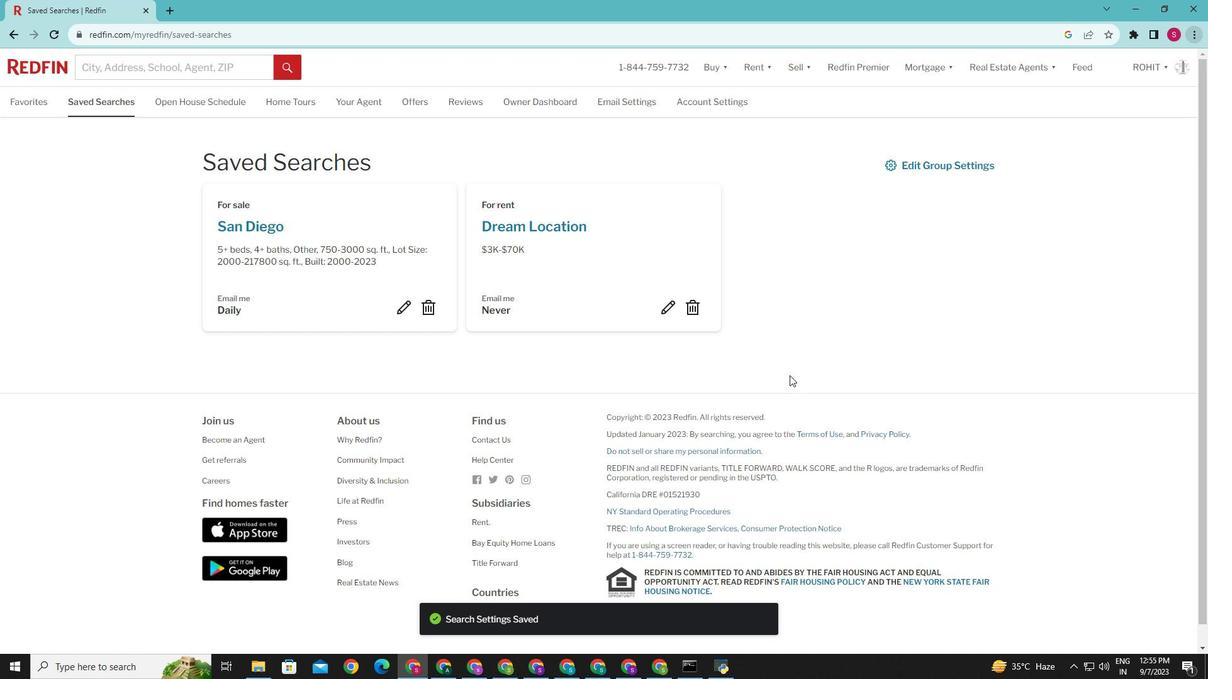 
